 Task: Create a due date automation trigger when advanced on, on the monday before a card is due add dates without a due date at 11:00 AM.
Action: Mouse moved to (957, 273)
Screenshot: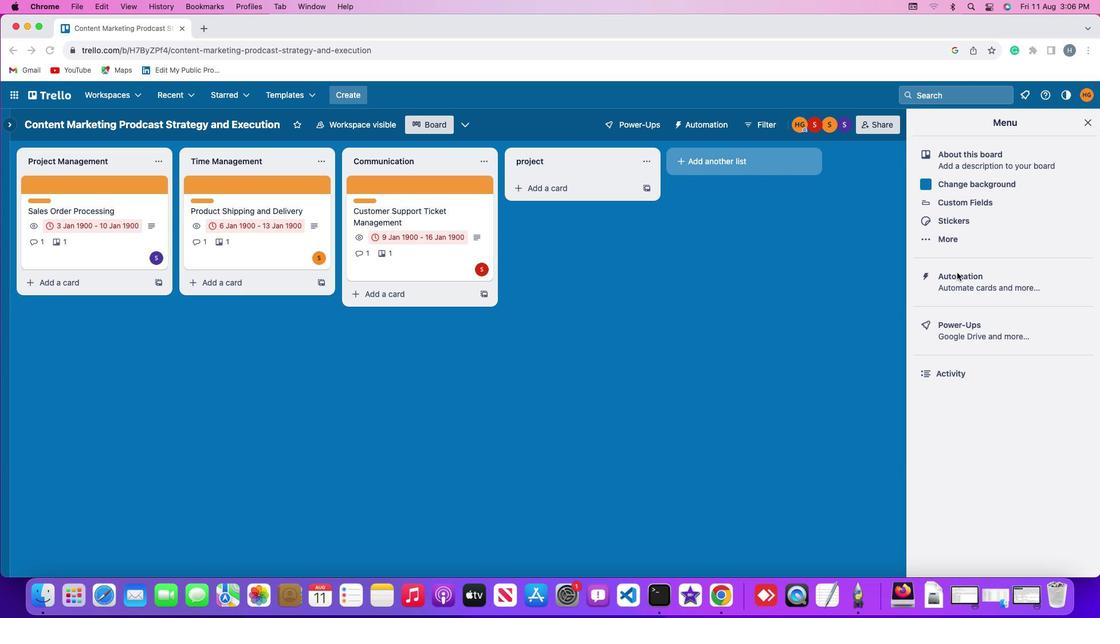 
Action: Mouse pressed left at (957, 273)
Screenshot: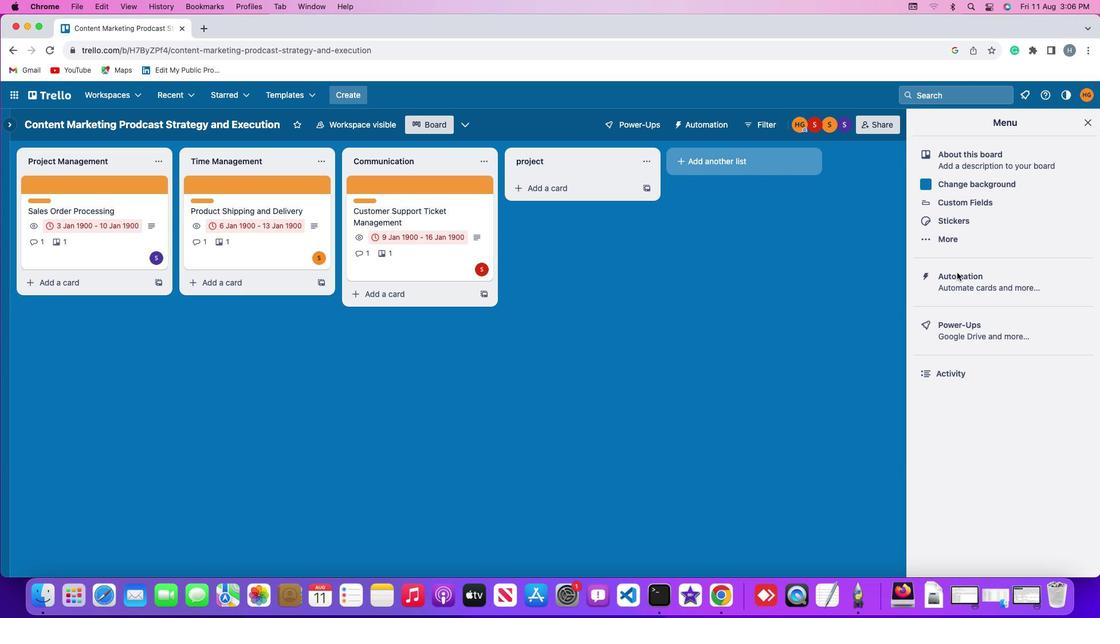 
Action: Mouse pressed left at (957, 273)
Screenshot: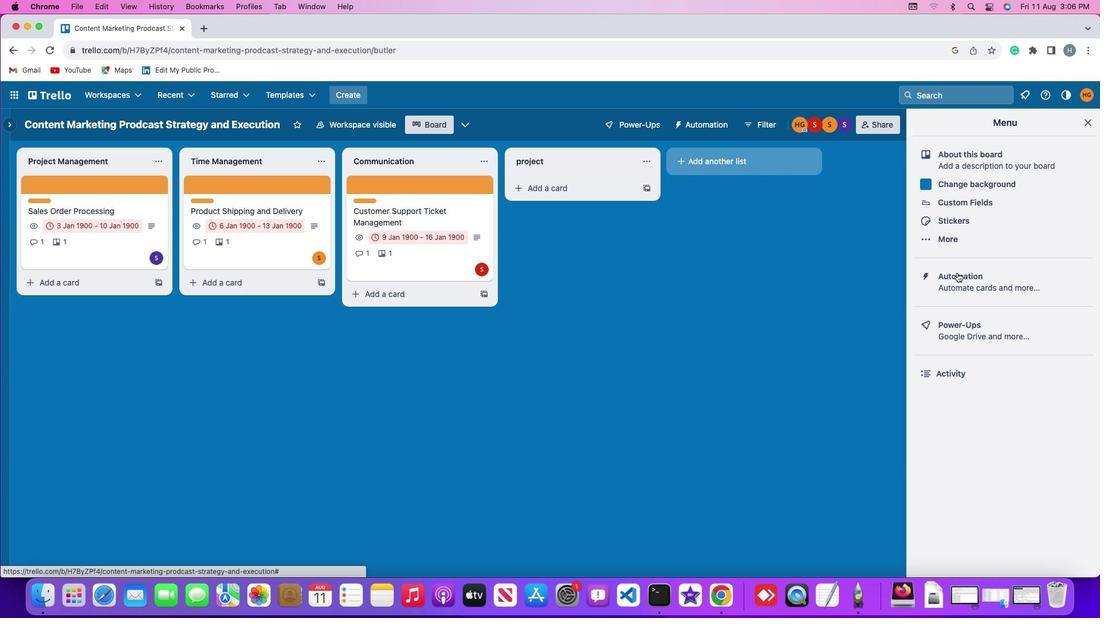 
Action: Mouse moved to (65, 274)
Screenshot: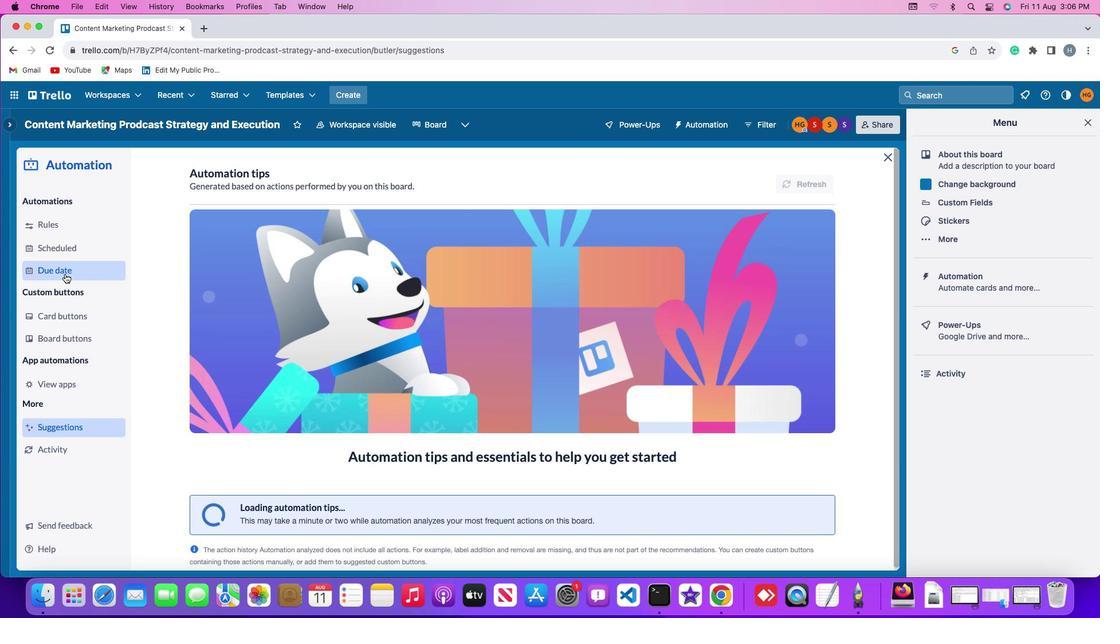 
Action: Mouse pressed left at (65, 274)
Screenshot: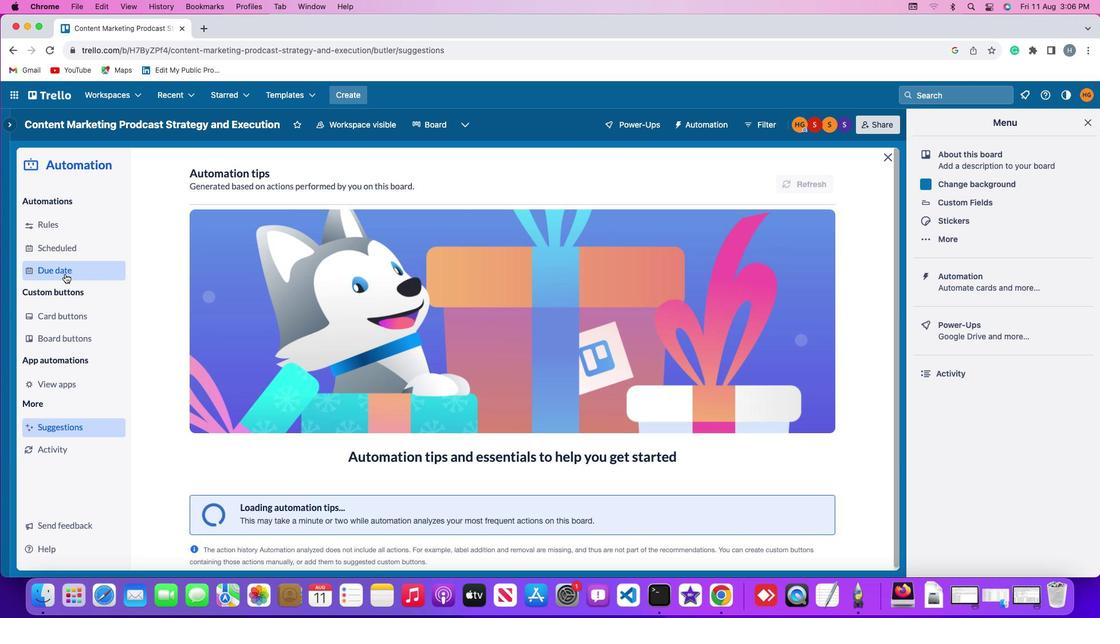 
Action: Mouse moved to (782, 175)
Screenshot: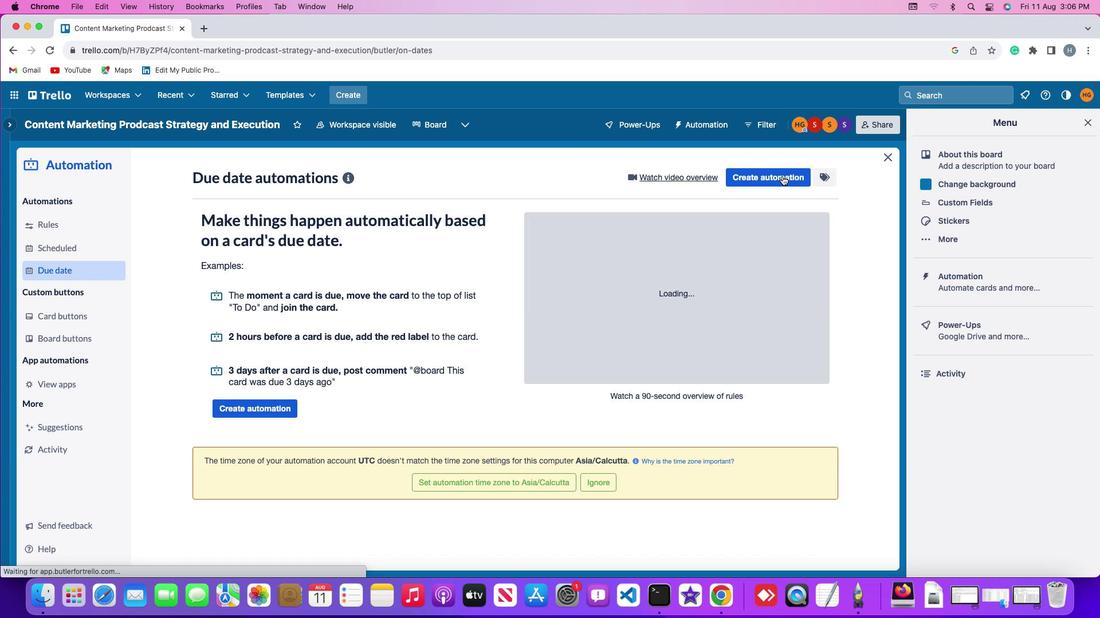 
Action: Mouse pressed left at (782, 175)
Screenshot: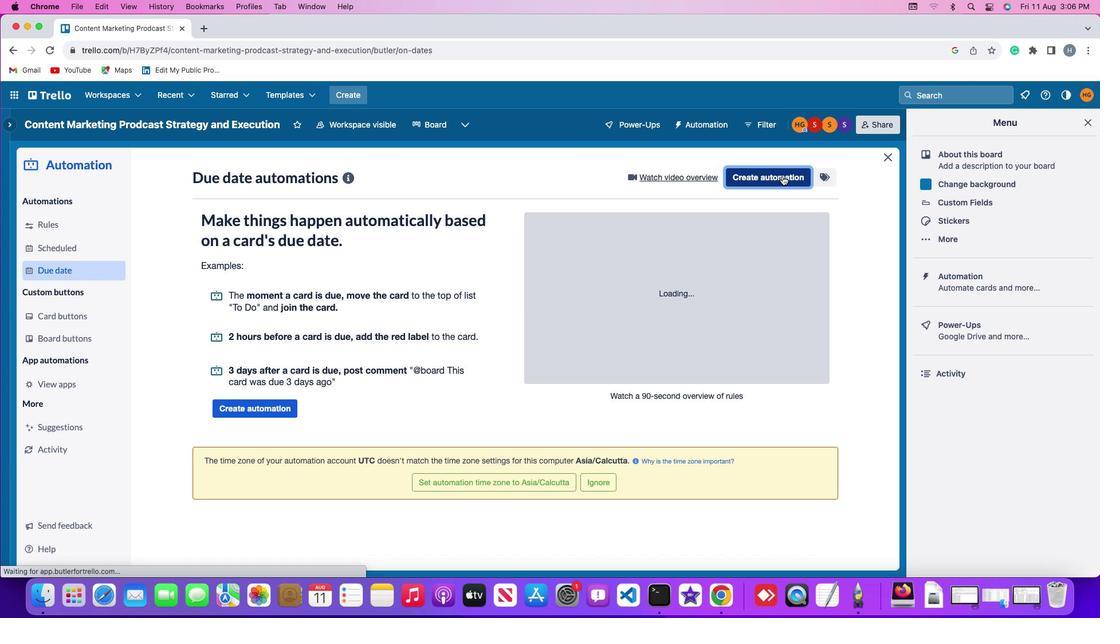 
Action: Mouse moved to (233, 284)
Screenshot: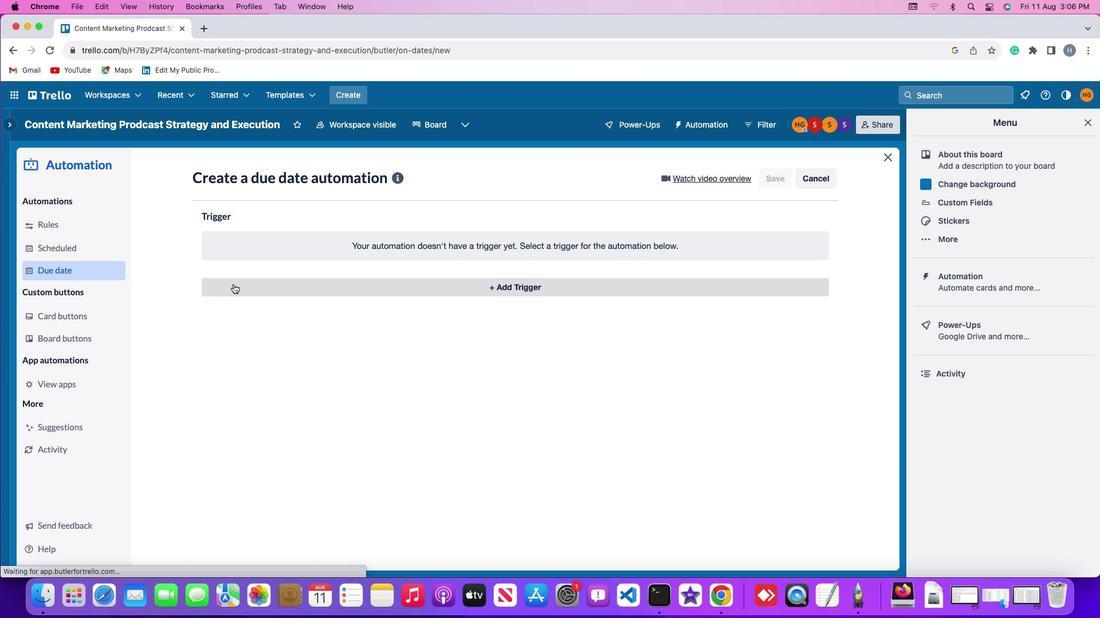
Action: Mouse pressed left at (233, 284)
Screenshot: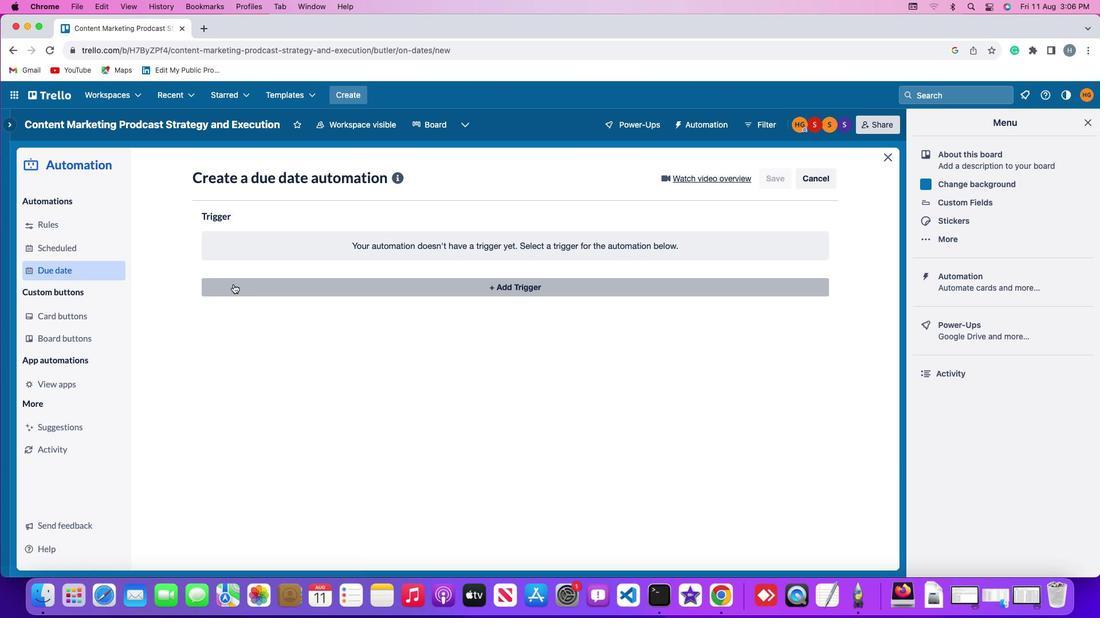 
Action: Mouse moved to (246, 495)
Screenshot: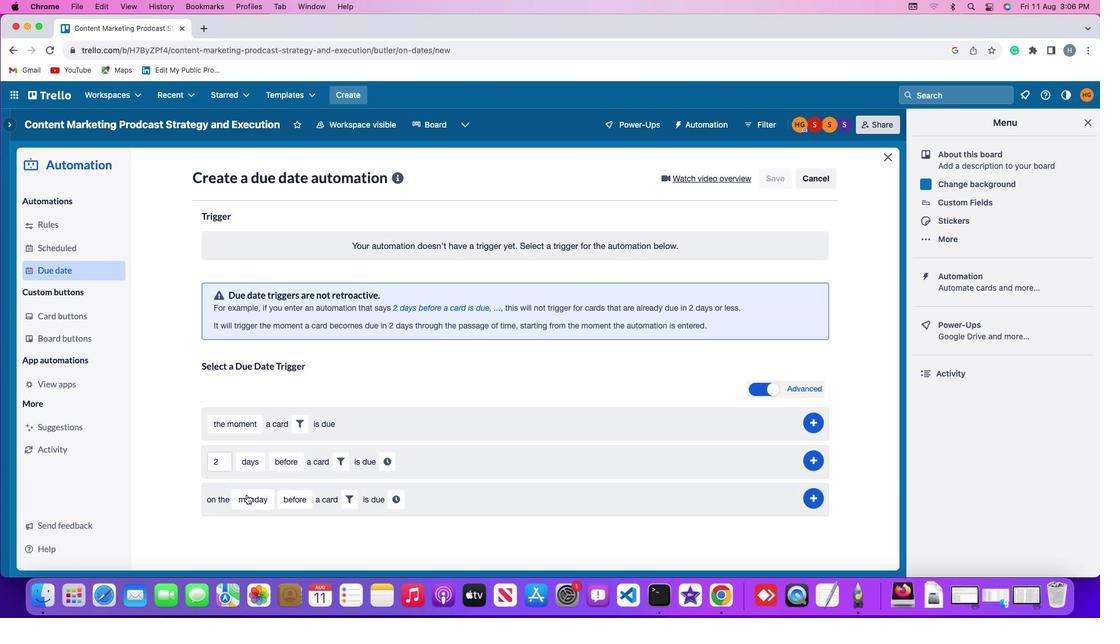 
Action: Mouse pressed left at (246, 495)
Screenshot: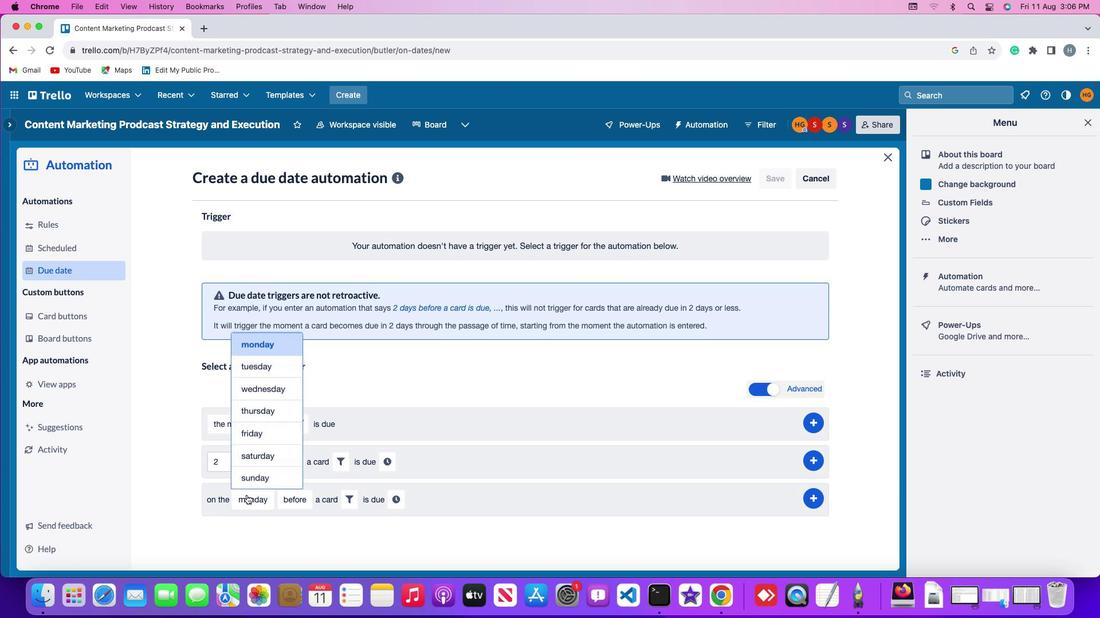 
Action: Mouse moved to (283, 345)
Screenshot: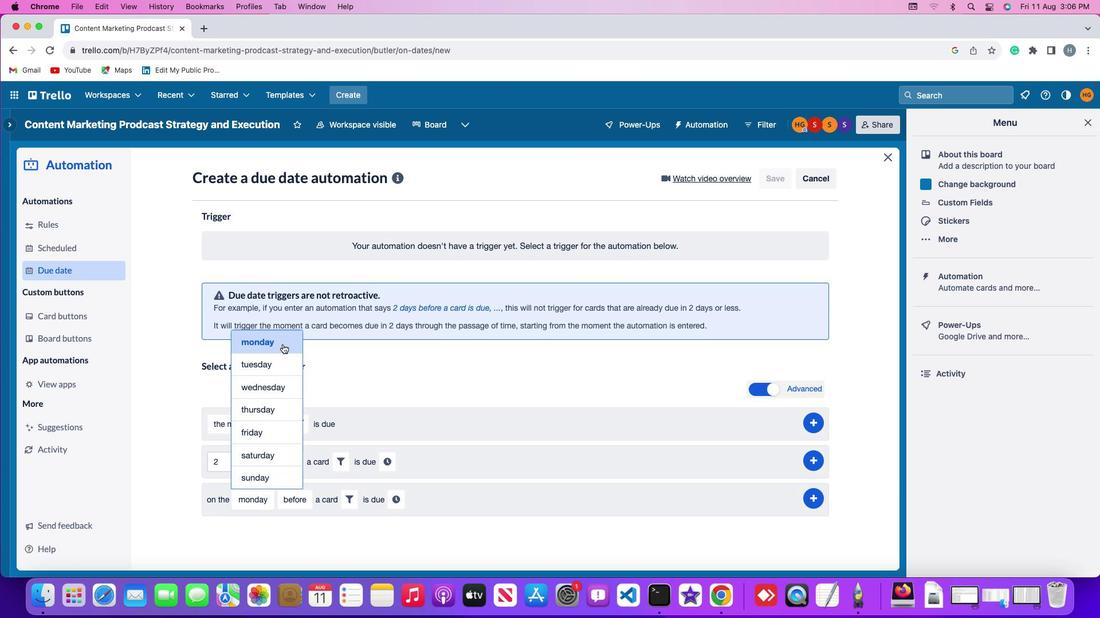 
Action: Mouse pressed left at (283, 345)
Screenshot: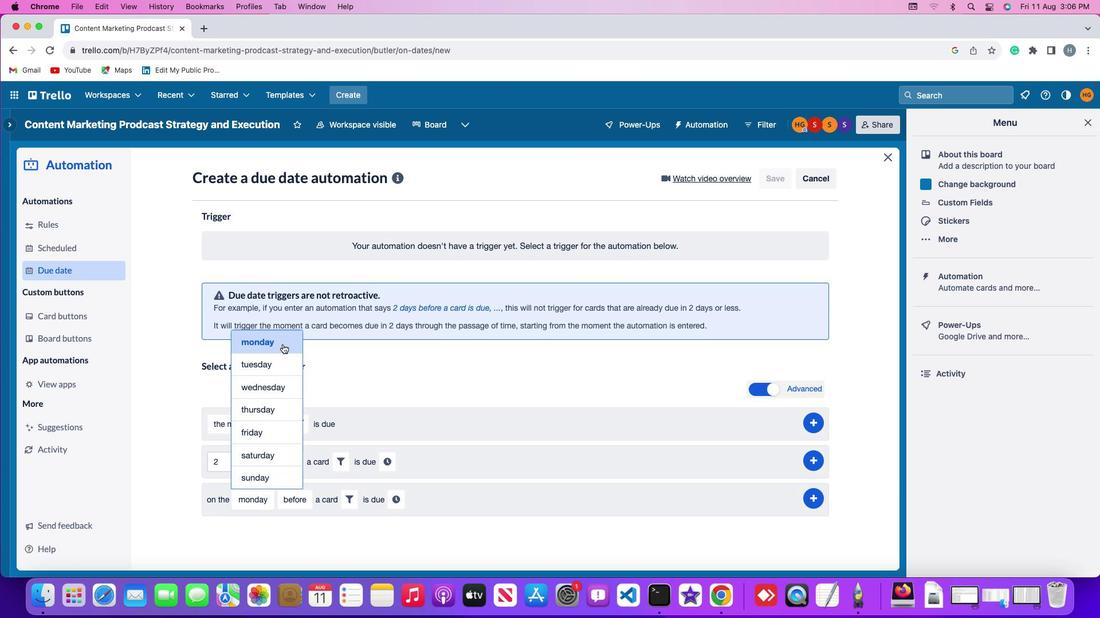 
Action: Mouse moved to (288, 502)
Screenshot: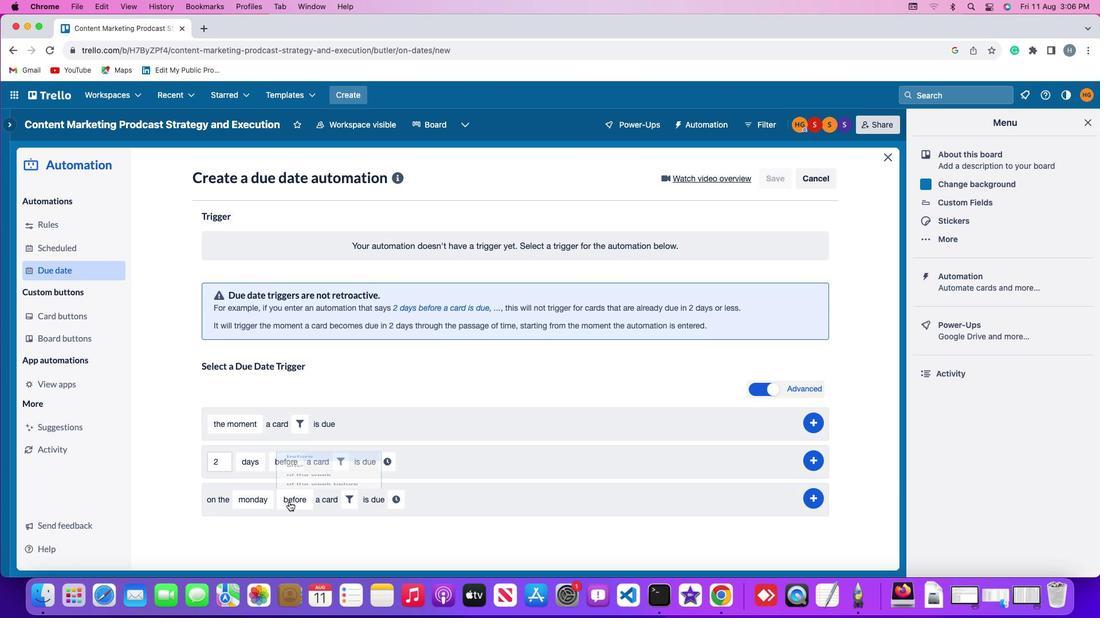 
Action: Mouse pressed left at (288, 502)
Screenshot: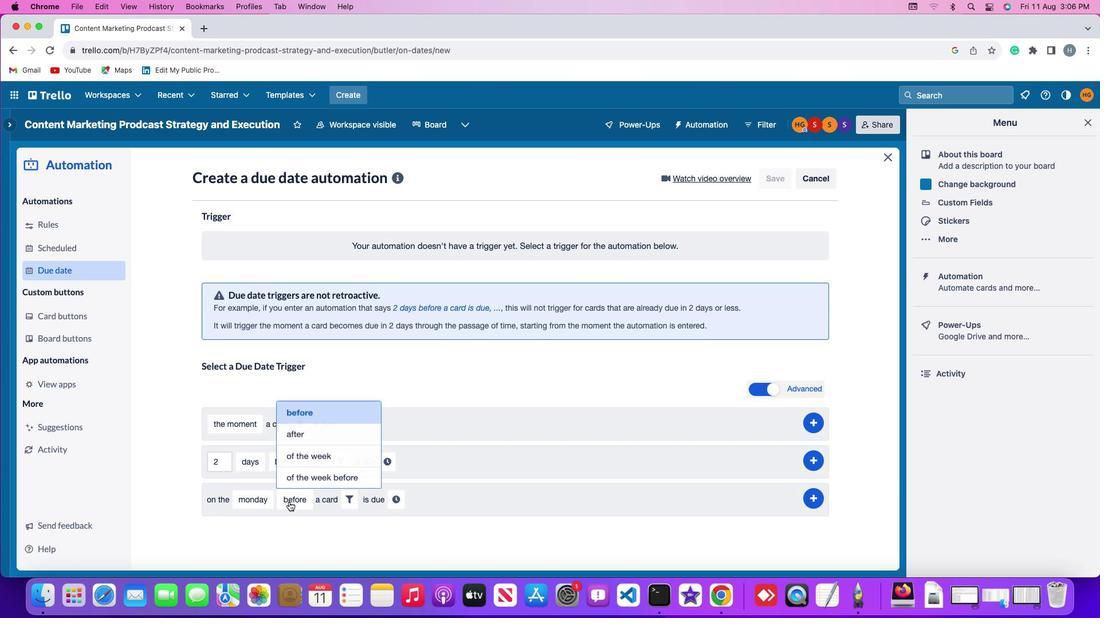 
Action: Mouse moved to (310, 408)
Screenshot: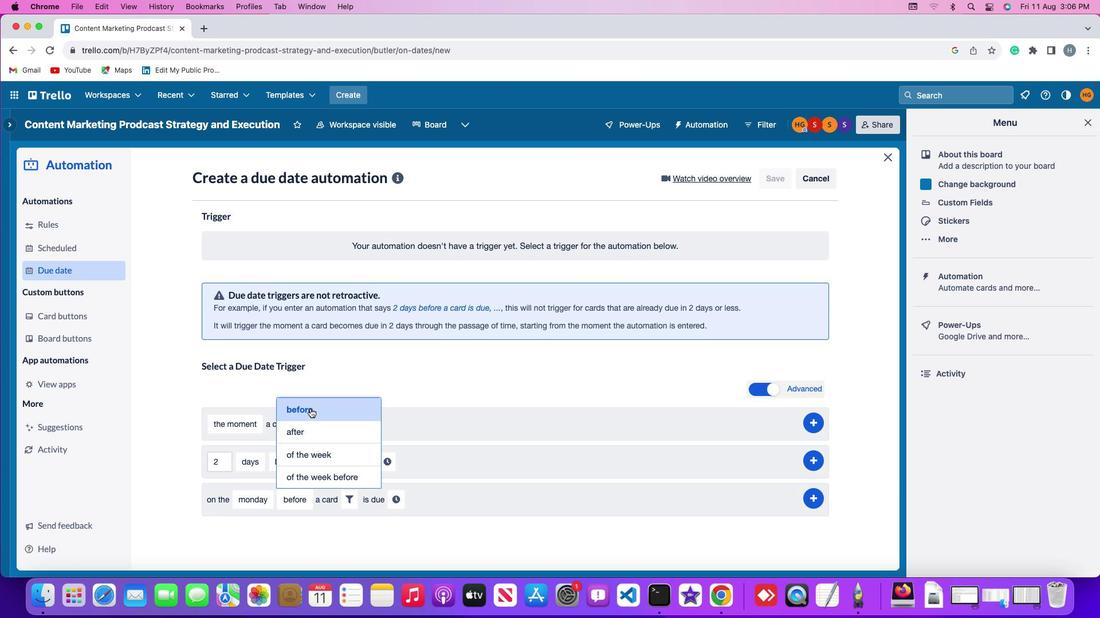 
Action: Mouse pressed left at (310, 408)
Screenshot: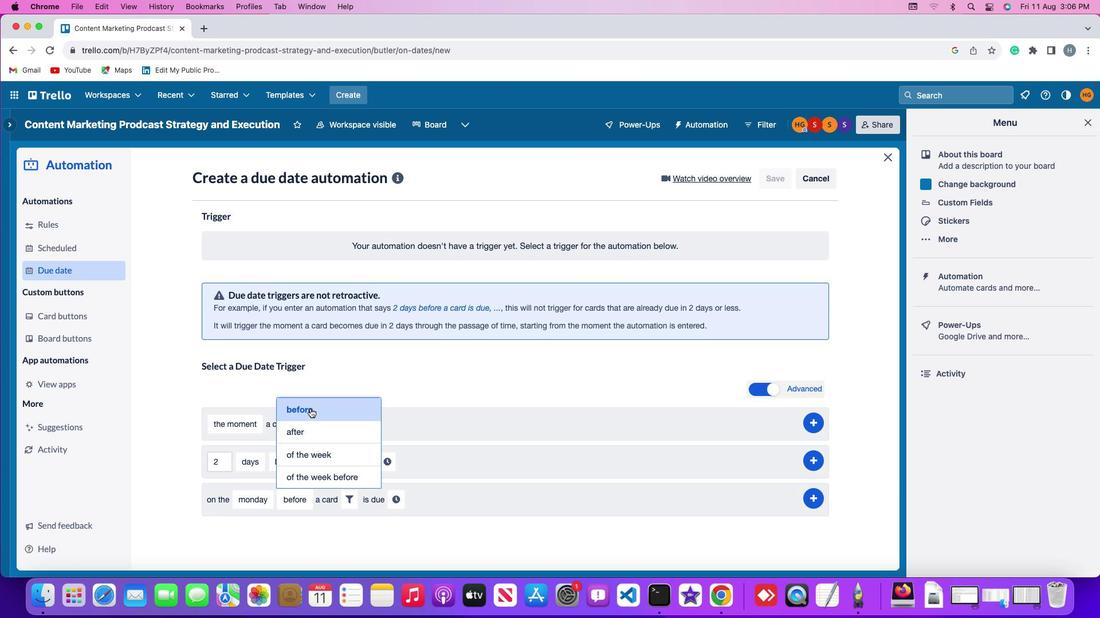 
Action: Mouse moved to (347, 498)
Screenshot: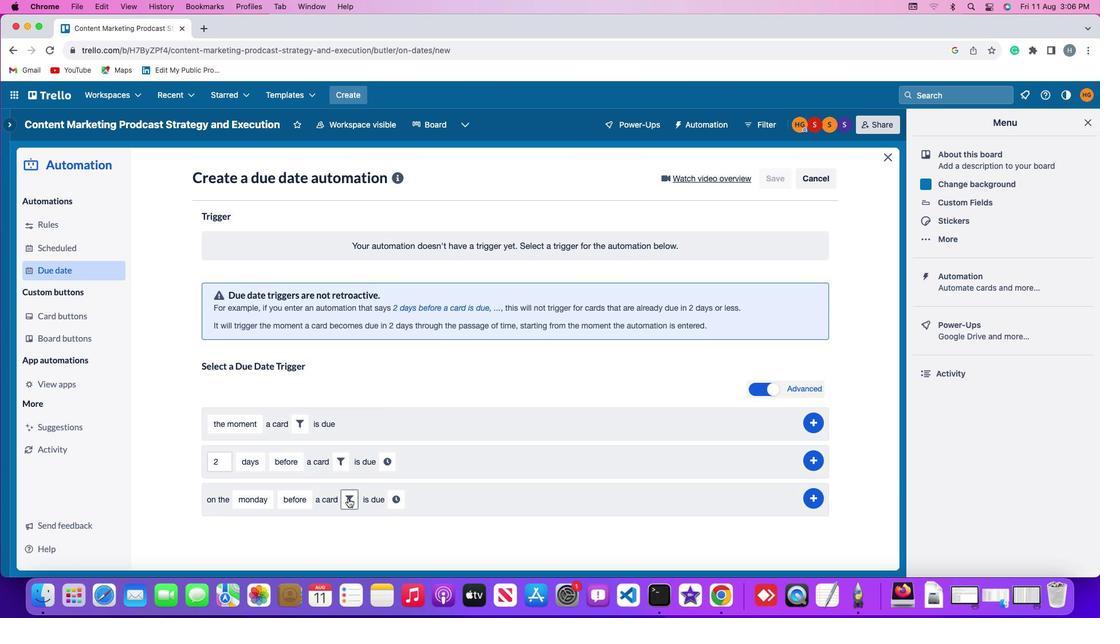 
Action: Mouse pressed left at (347, 498)
Screenshot: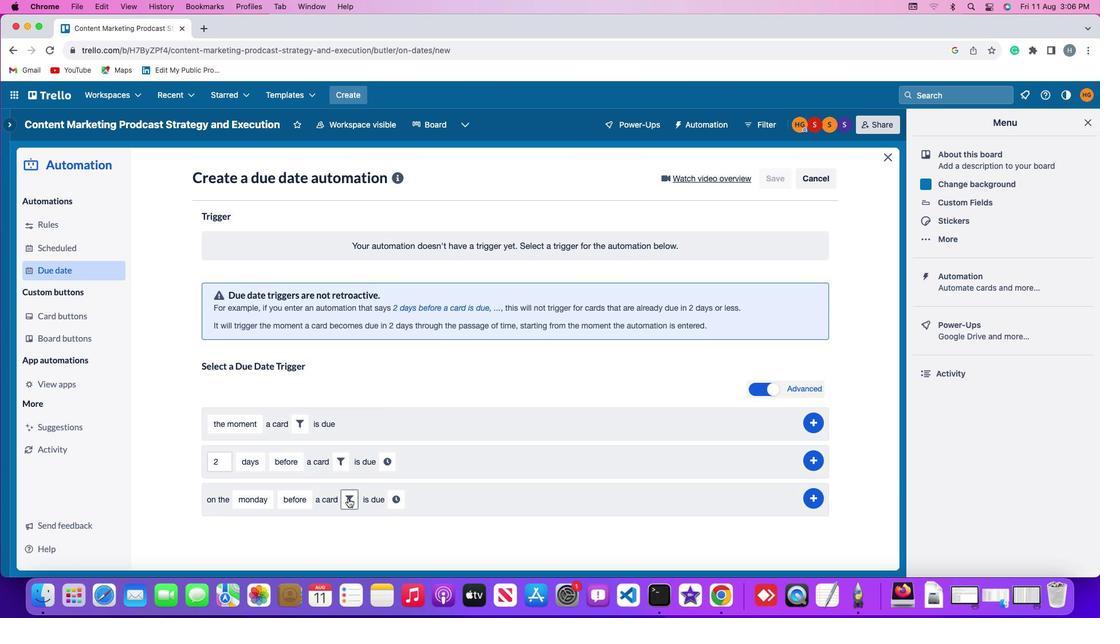 
Action: Mouse moved to (404, 539)
Screenshot: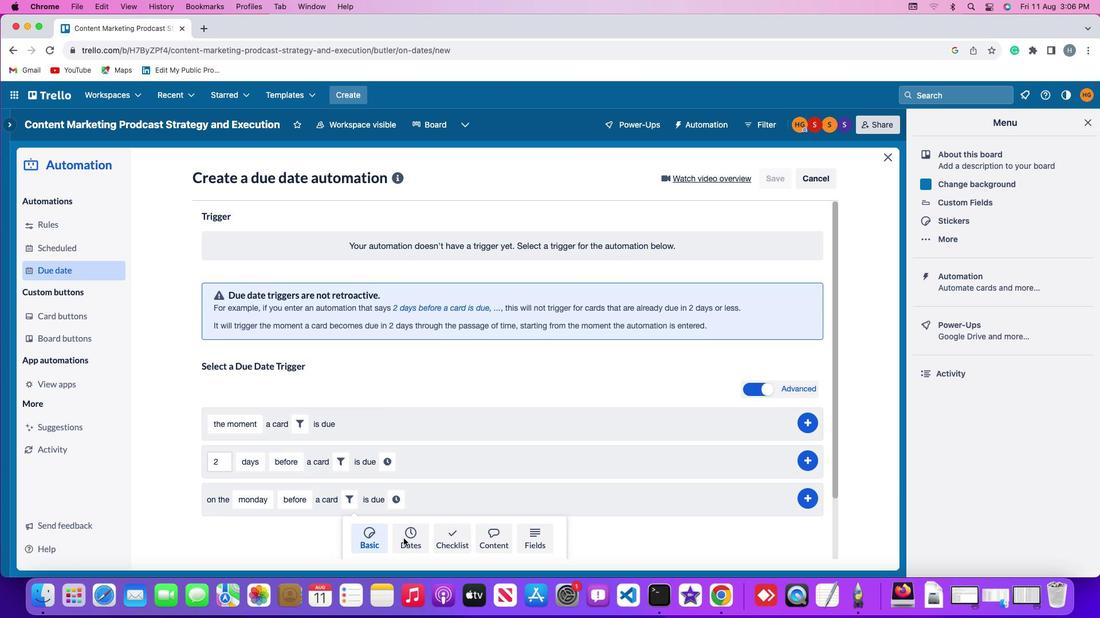 
Action: Mouse pressed left at (404, 539)
Screenshot: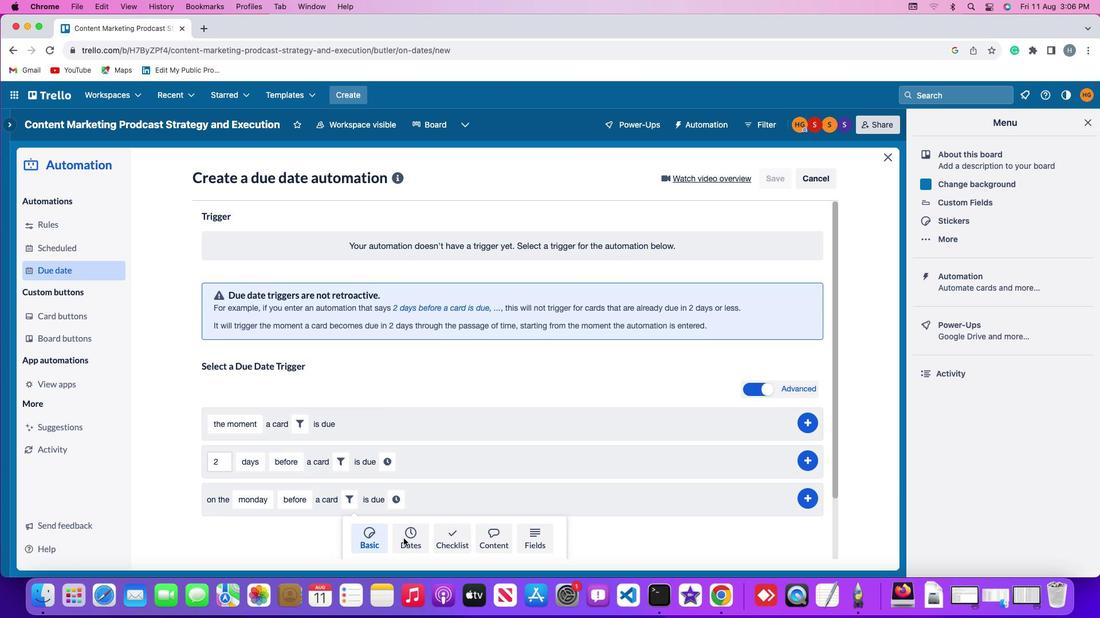 
Action: Mouse moved to (275, 537)
Screenshot: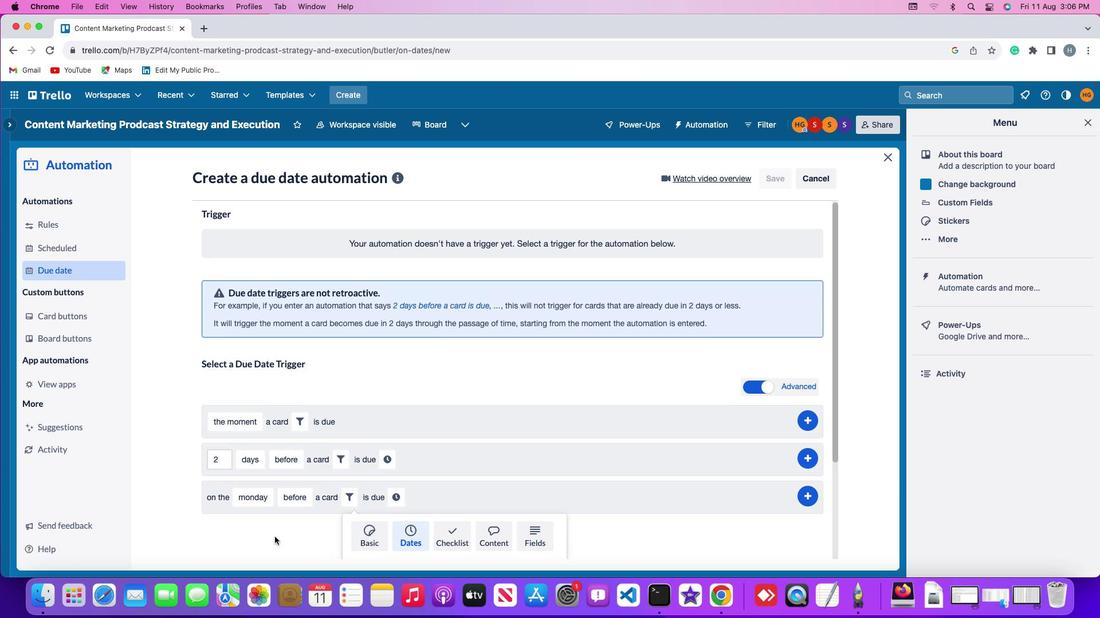 
Action: Mouse scrolled (275, 537) with delta (0, 0)
Screenshot: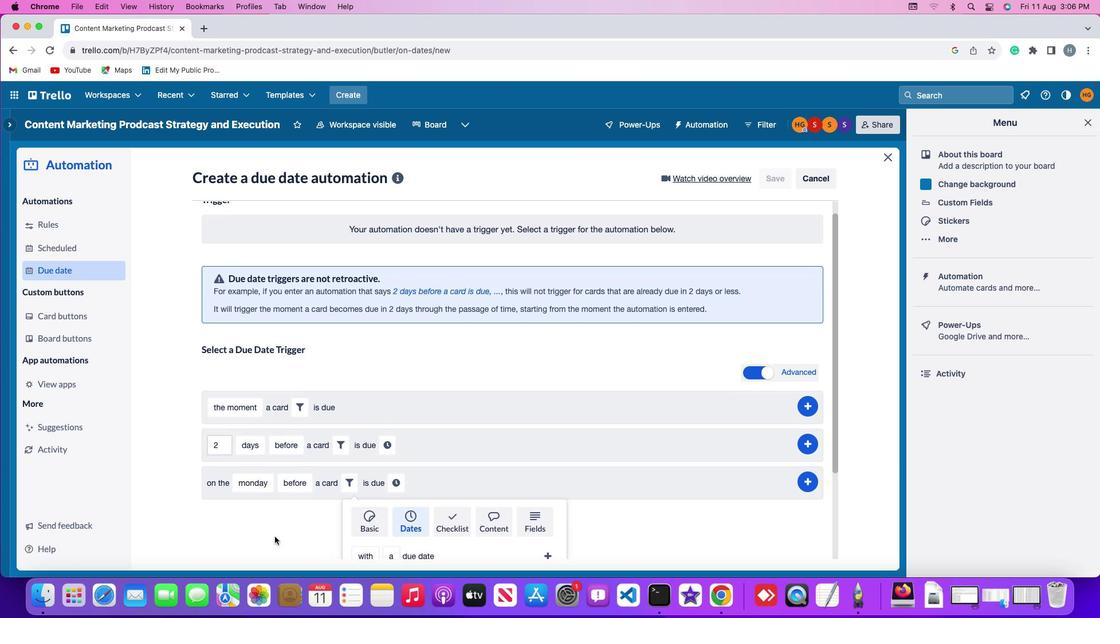 
Action: Mouse moved to (275, 537)
Screenshot: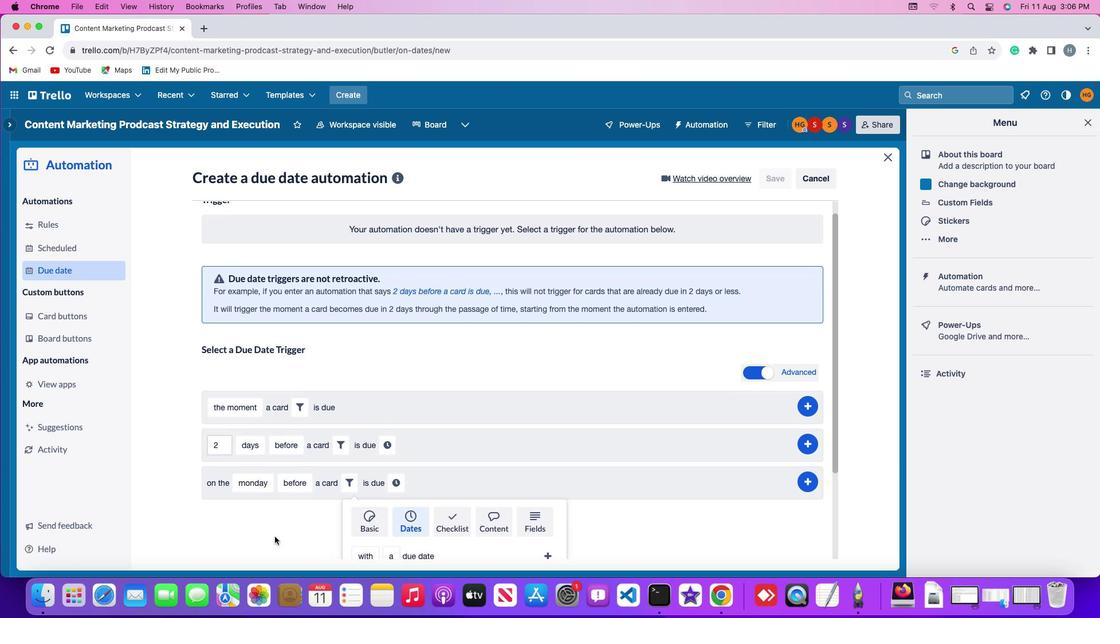 
Action: Mouse scrolled (275, 537) with delta (0, 0)
Screenshot: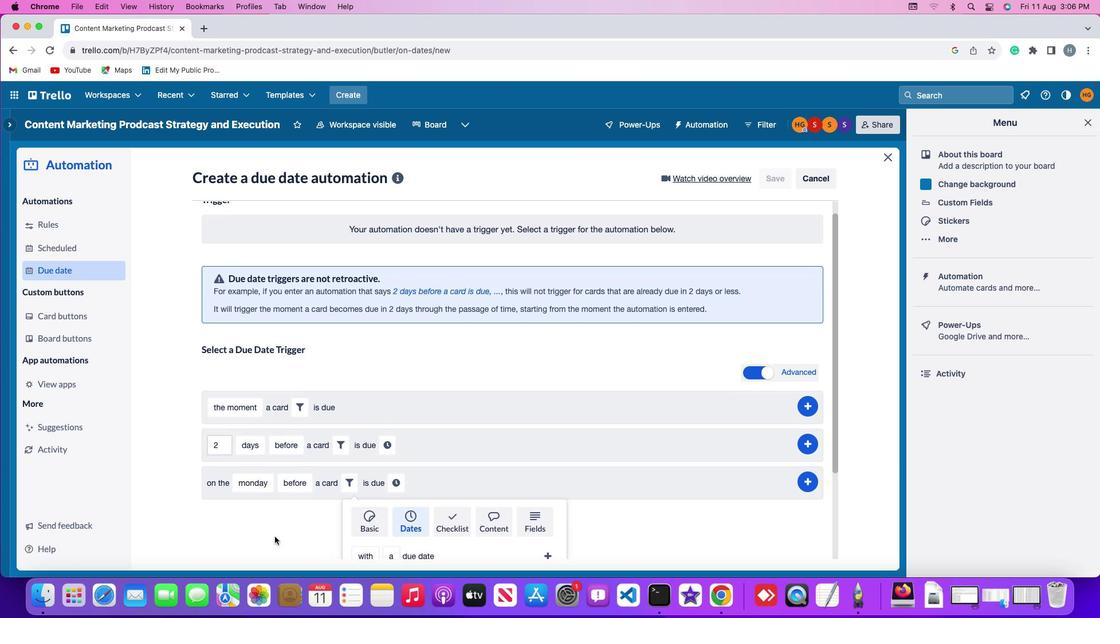 
Action: Mouse scrolled (275, 537) with delta (0, -1)
Screenshot: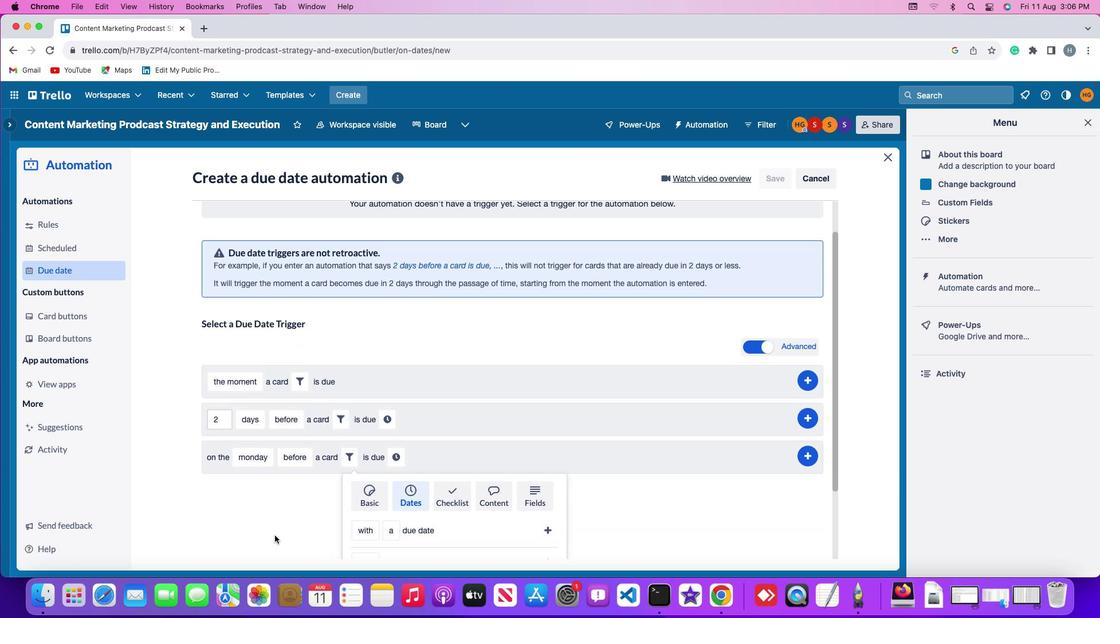 
Action: Mouse moved to (275, 537)
Screenshot: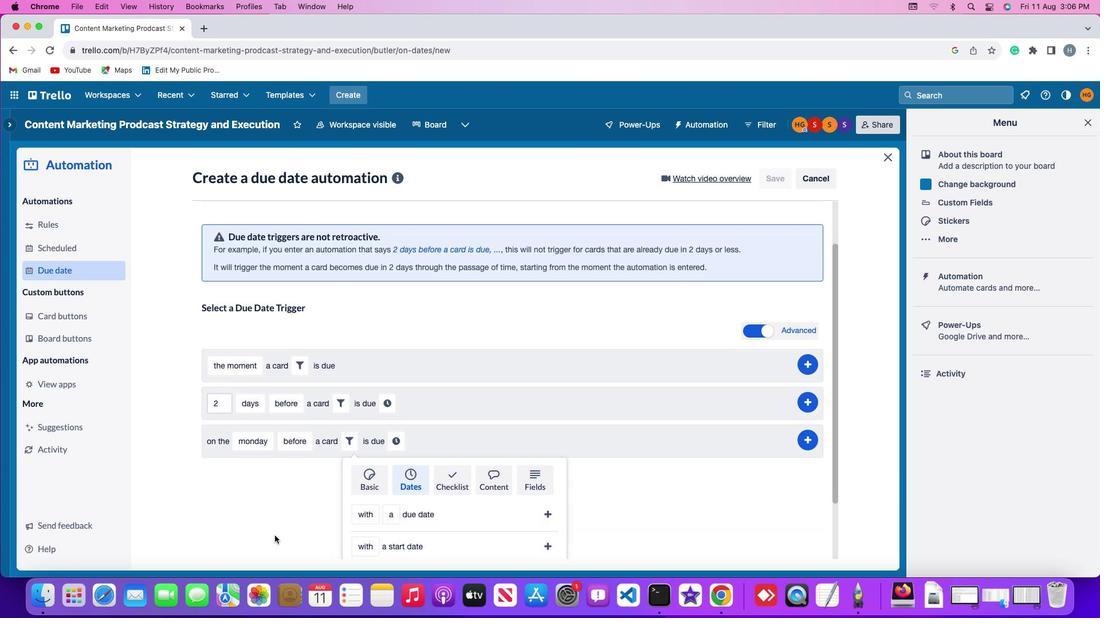 
Action: Mouse scrolled (275, 537) with delta (0, -2)
Screenshot: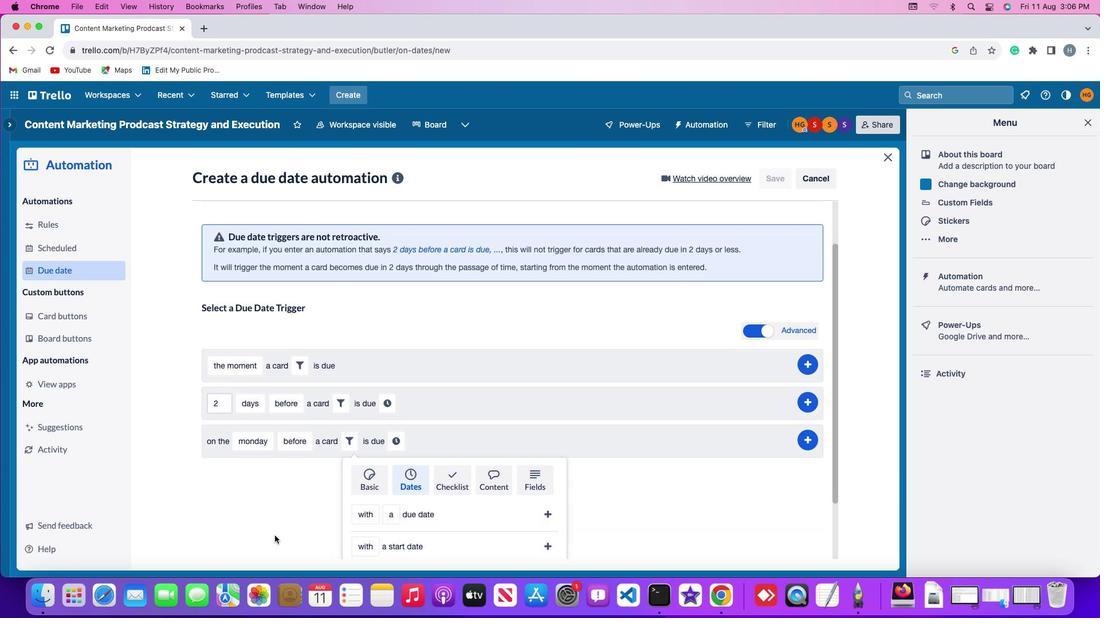 
Action: Mouse moved to (275, 536)
Screenshot: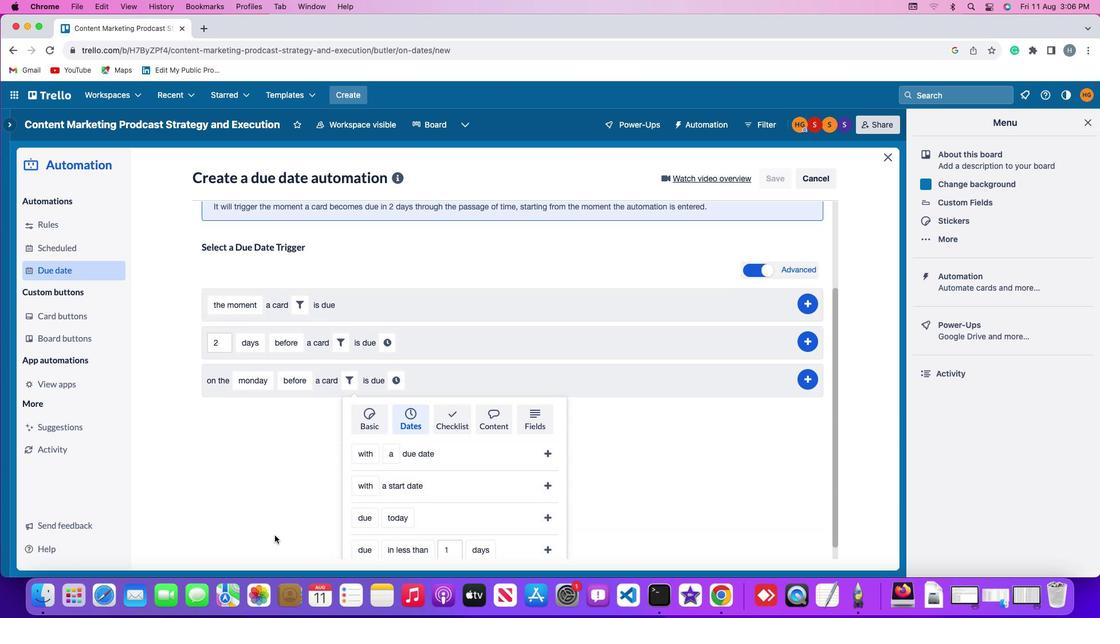 
Action: Mouse scrolled (275, 536) with delta (0, 0)
Screenshot: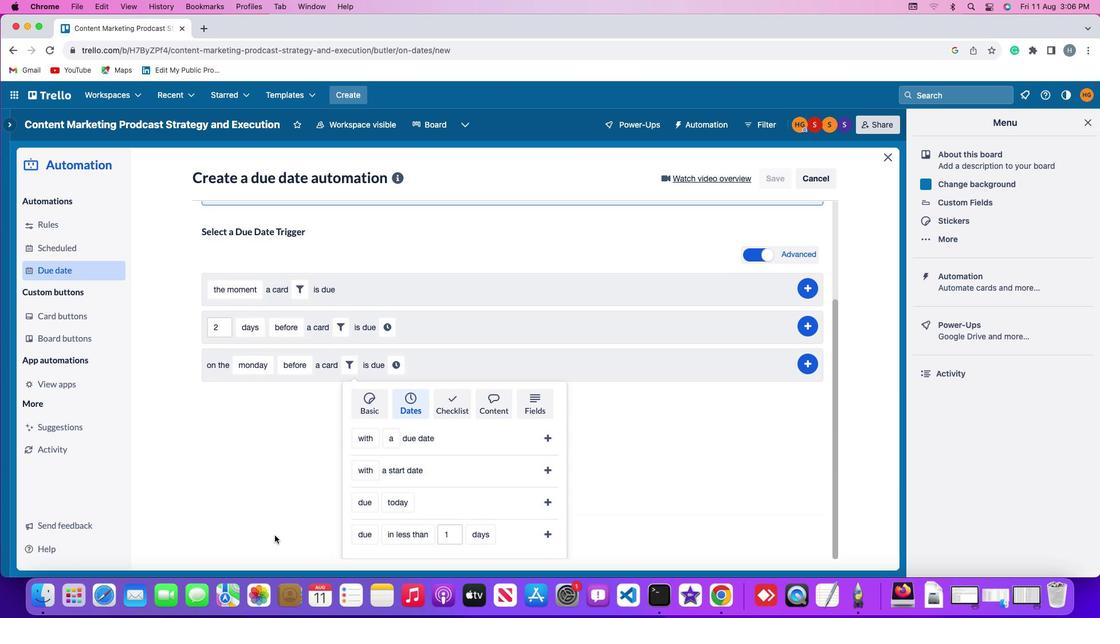 
Action: Mouse scrolled (275, 536) with delta (0, 0)
Screenshot: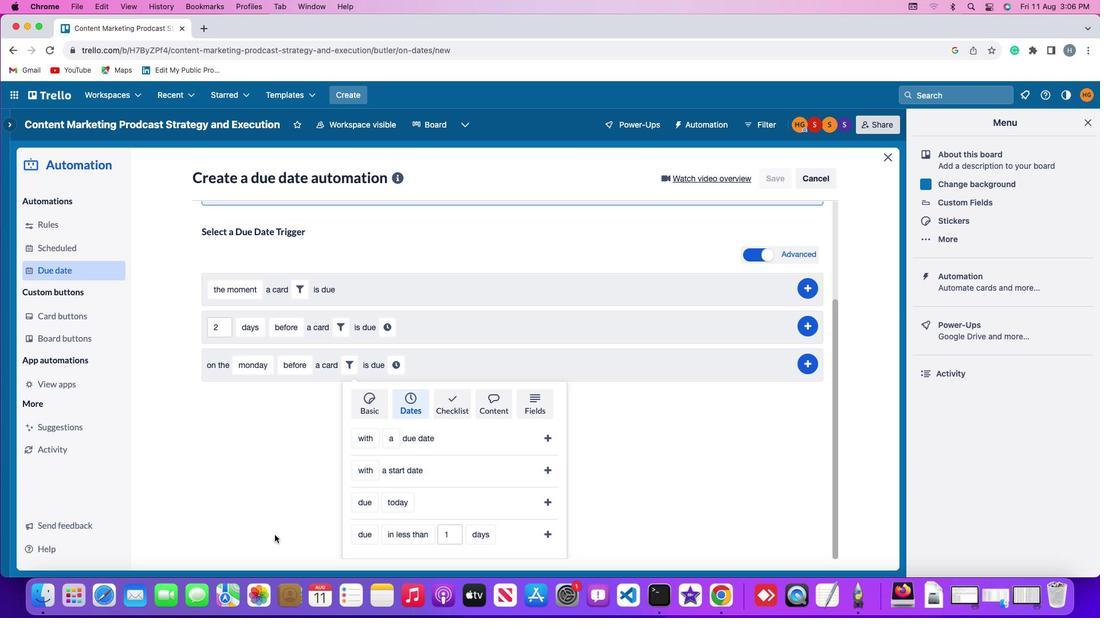 
Action: Mouse moved to (275, 535)
Screenshot: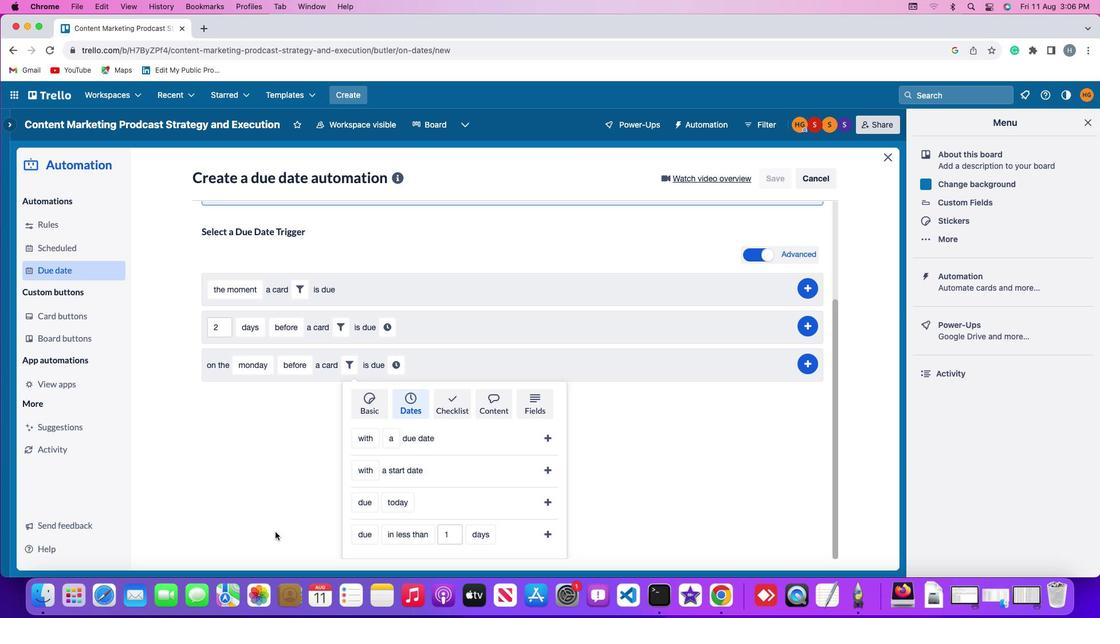 
Action: Mouse scrolled (275, 535) with delta (0, -1)
Screenshot: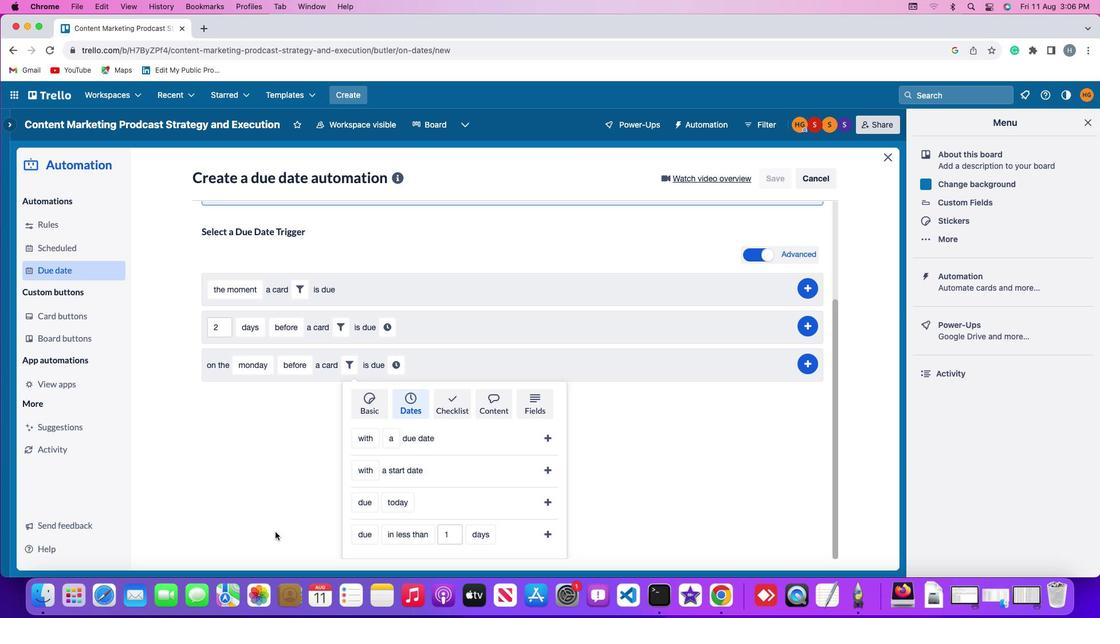 
Action: Mouse moved to (365, 437)
Screenshot: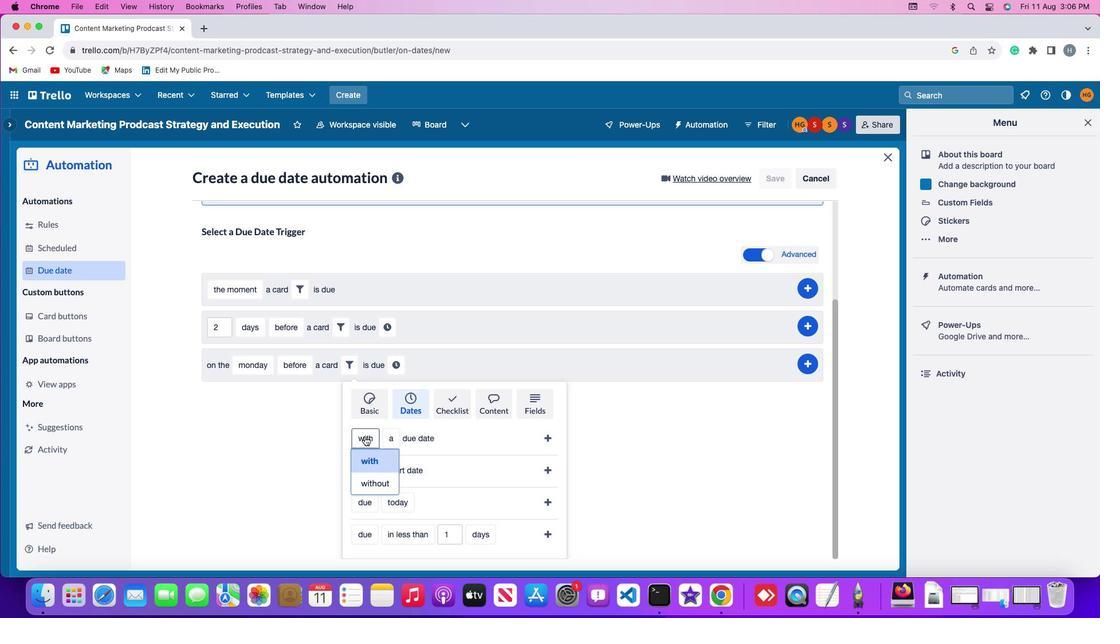 
Action: Mouse pressed left at (365, 437)
Screenshot: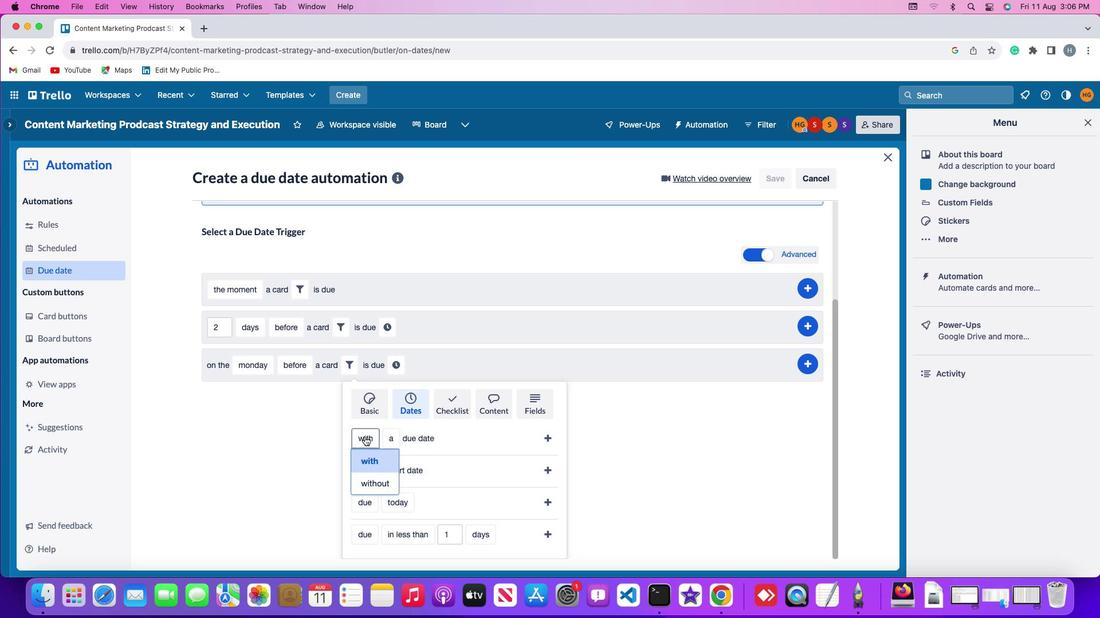 
Action: Mouse moved to (379, 485)
Screenshot: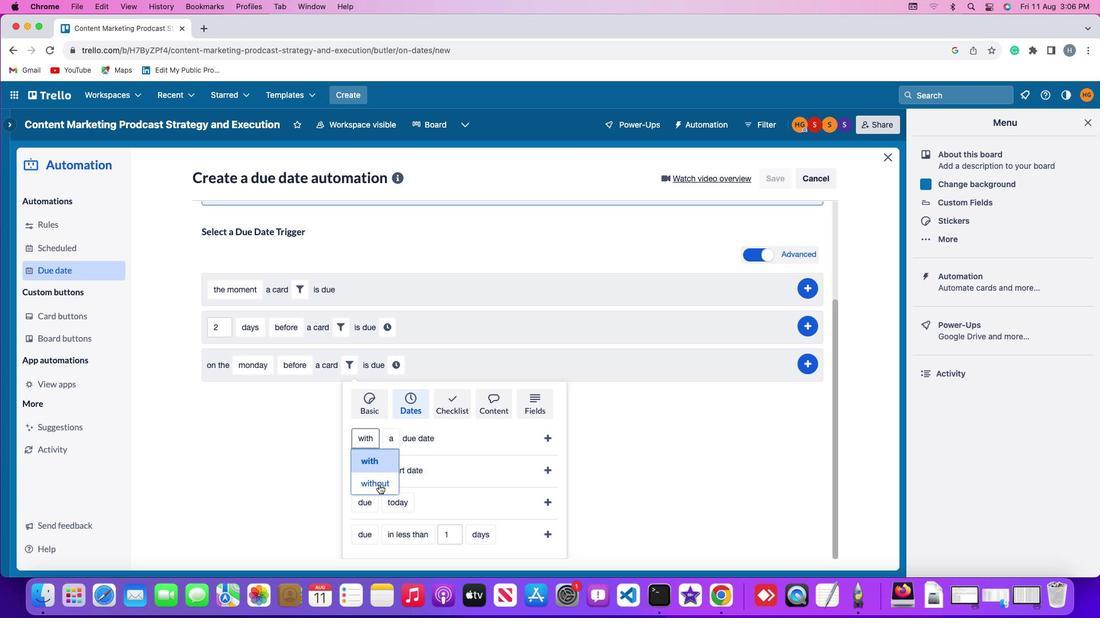 
Action: Mouse pressed left at (379, 485)
Screenshot: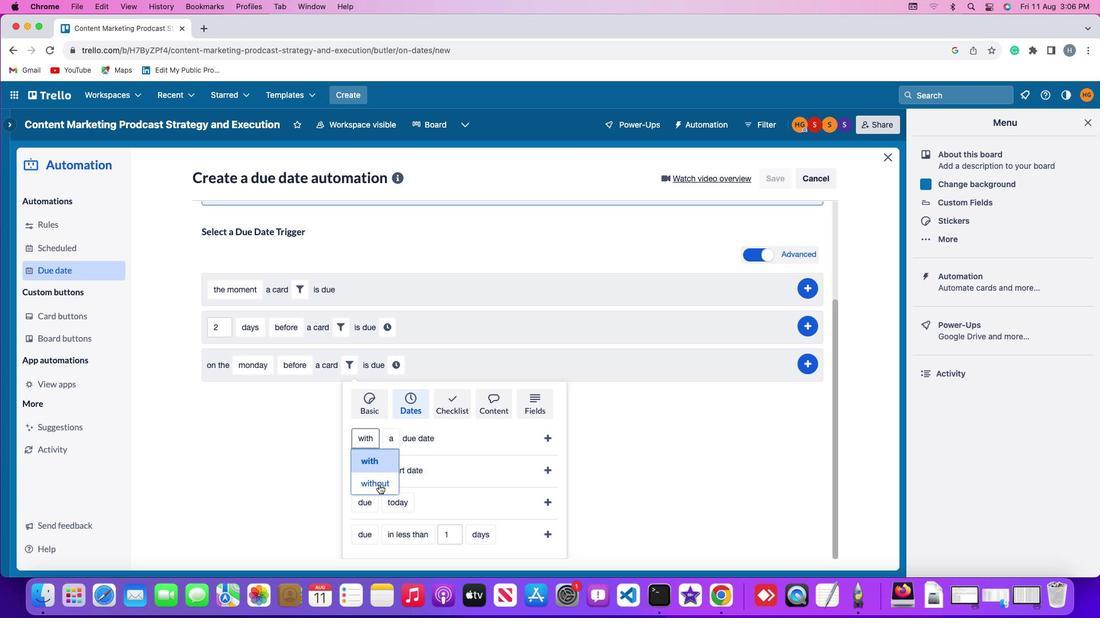 
Action: Mouse moved to (402, 443)
Screenshot: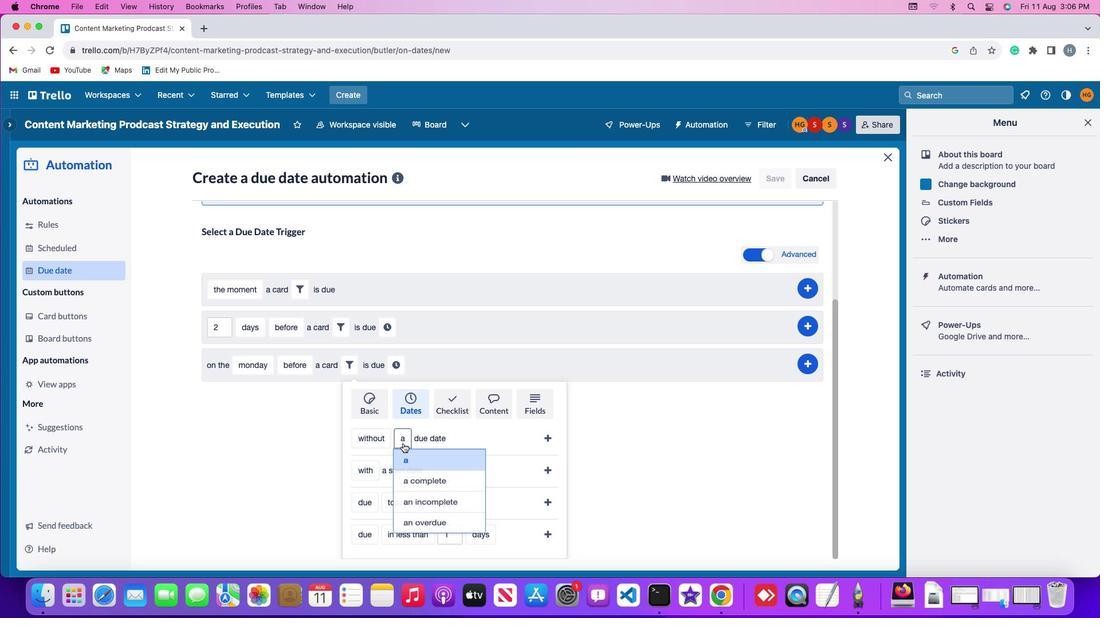 
Action: Mouse pressed left at (402, 443)
Screenshot: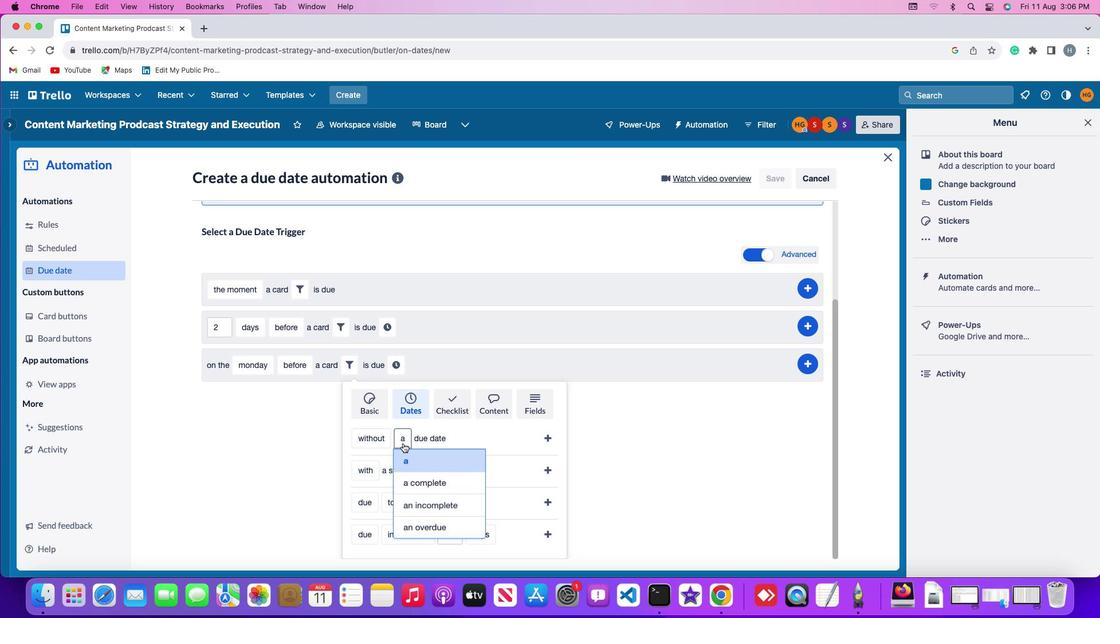 
Action: Mouse moved to (428, 465)
Screenshot: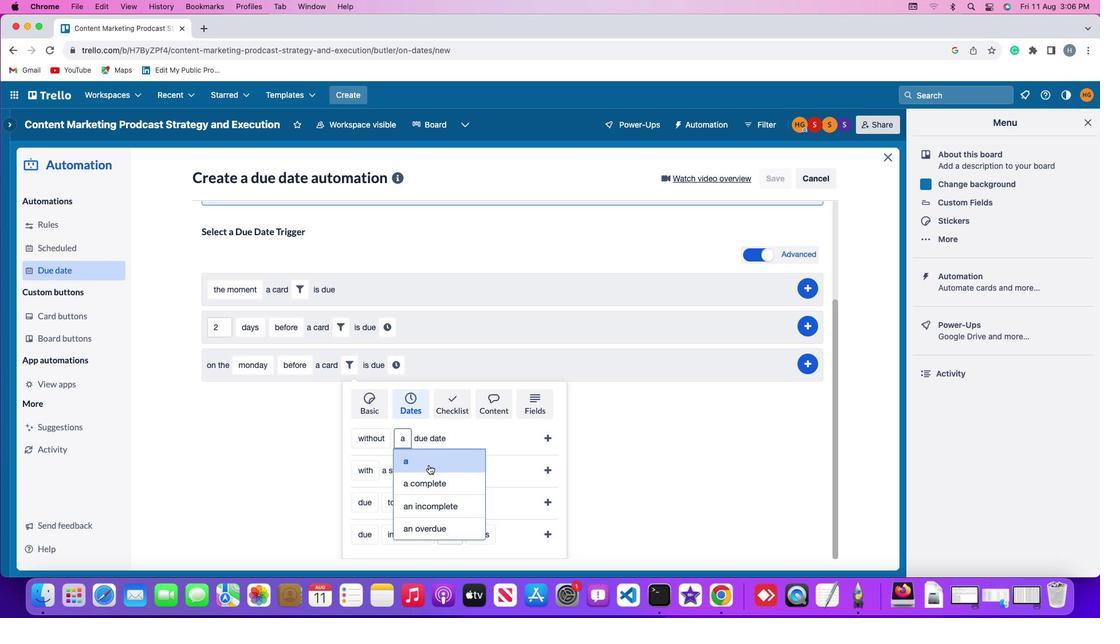 
Action: Mouse pressed left at (428, 465)
Screenshot: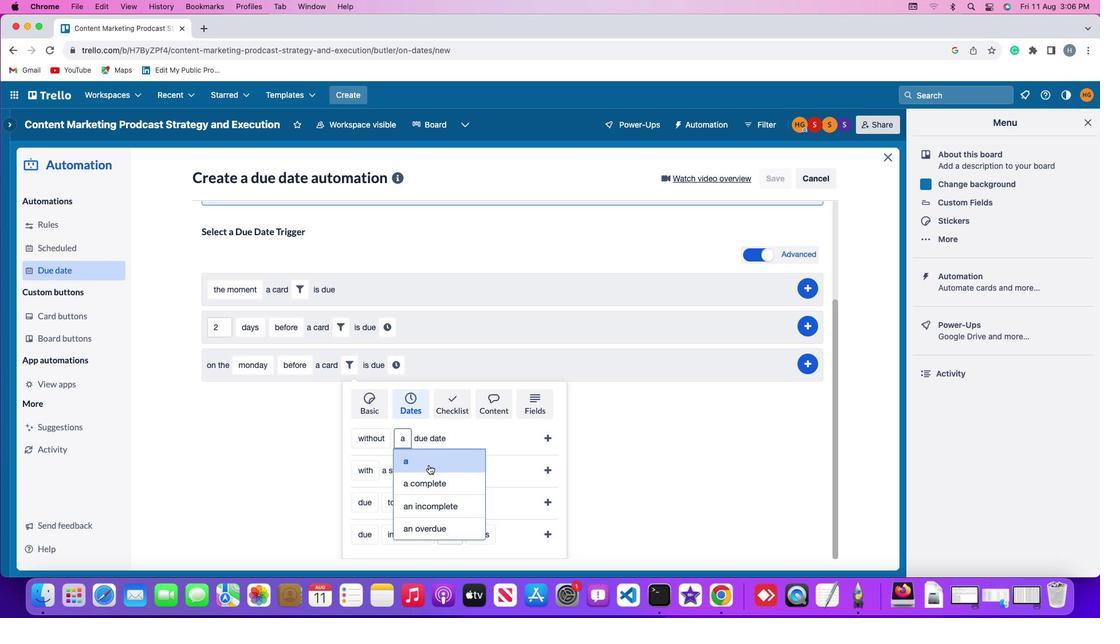 
Action: Mouse moved to (546, 432)
Screenshot: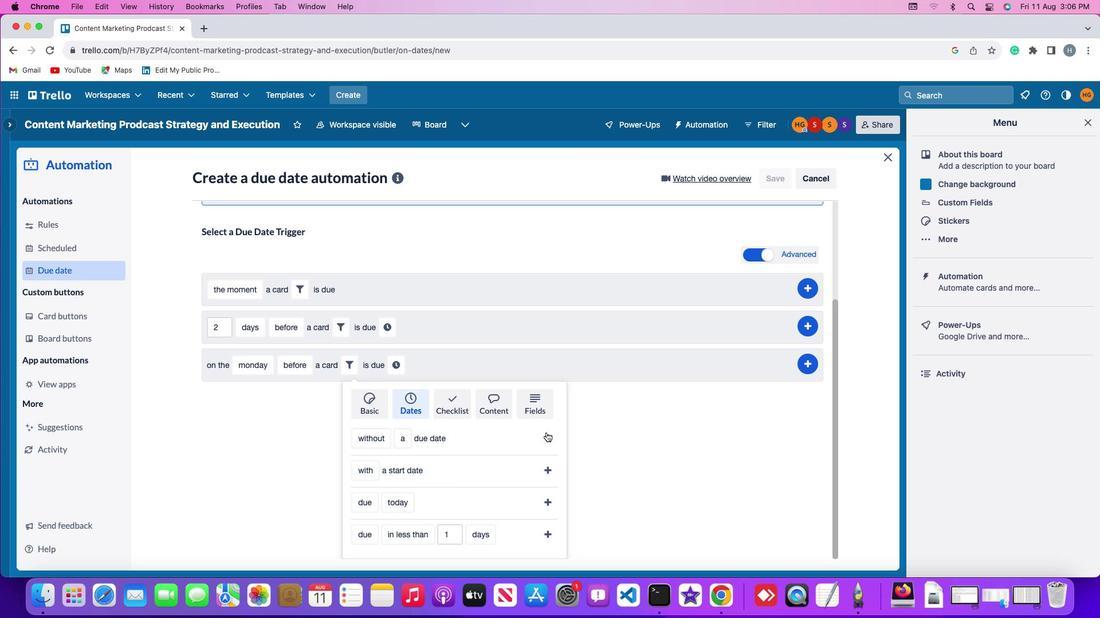 
Action: Mouse pressed left at (546, 432)
Screenshot: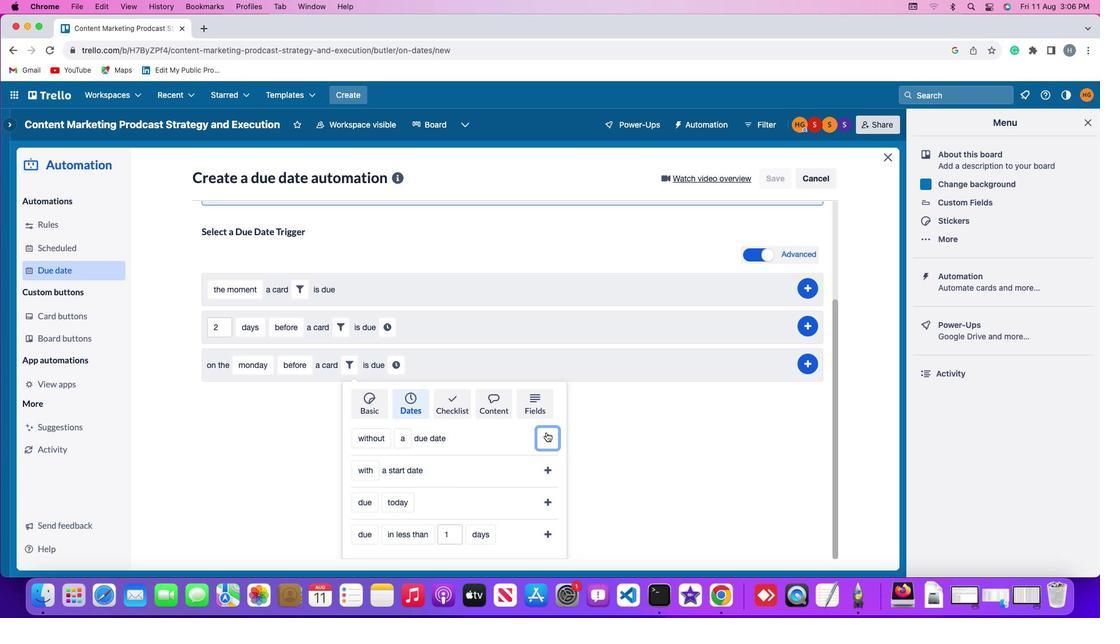 
Action: Mouse moved to (492, 494)
Screenshot: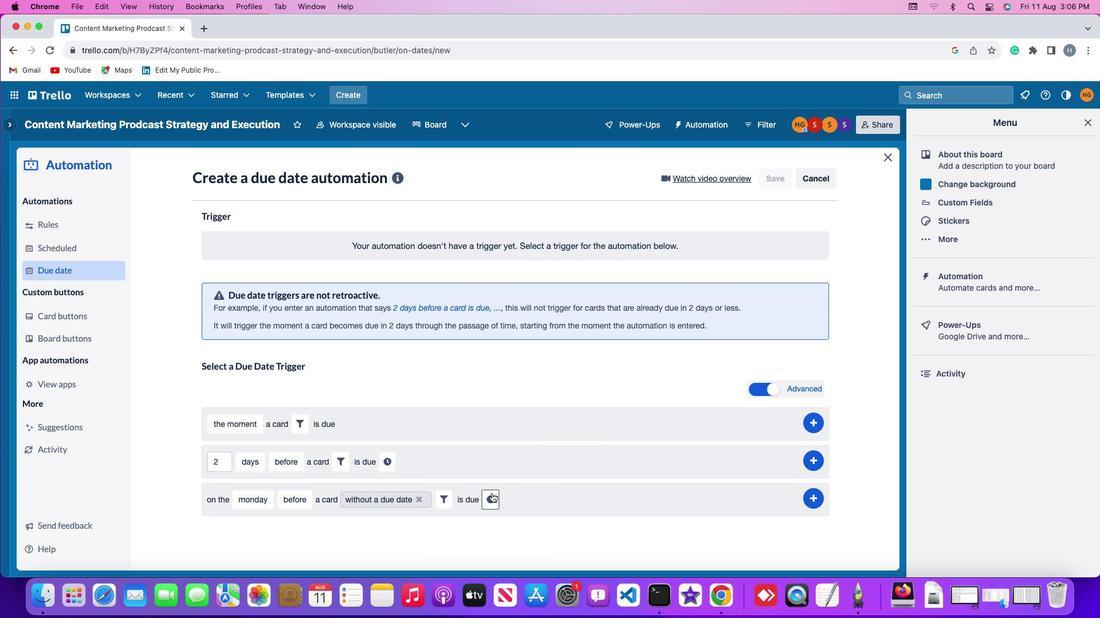 
Action: Mouse pressed left at (492, 494)
Screenshot: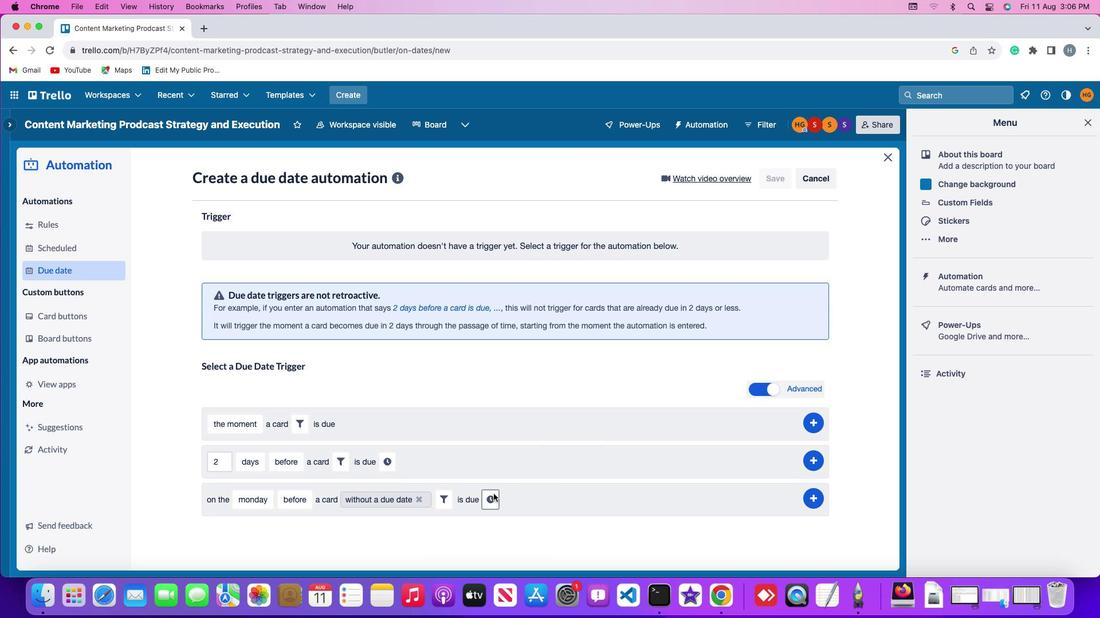 
Action: Mouse moved to (513, 500)
Screenshot: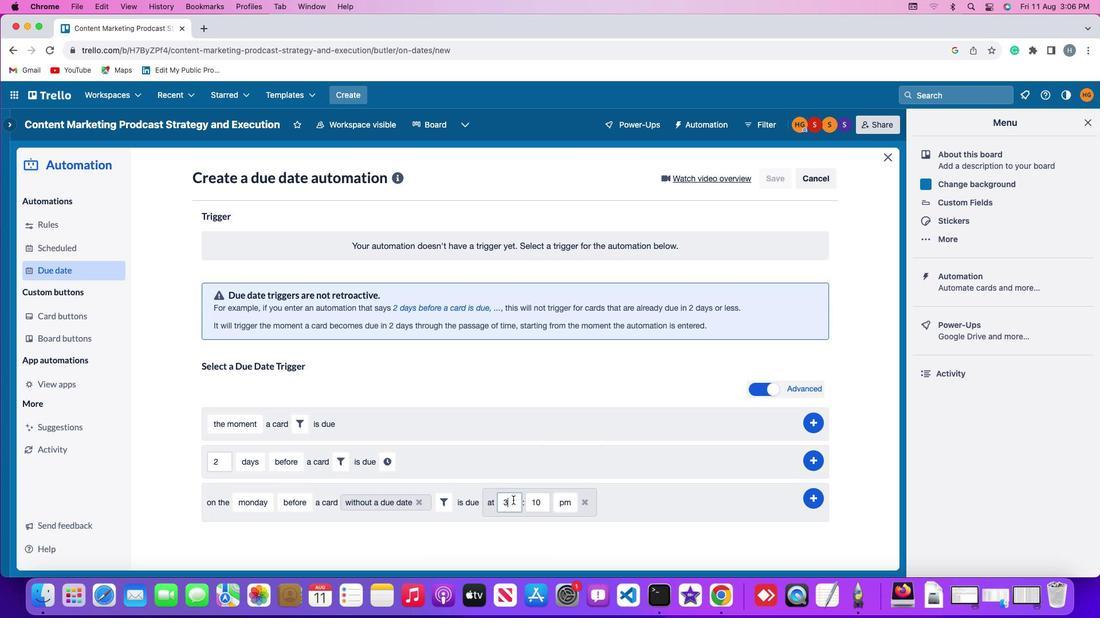 
Action: Mouse pressed left at (513, 500)
Screenshot: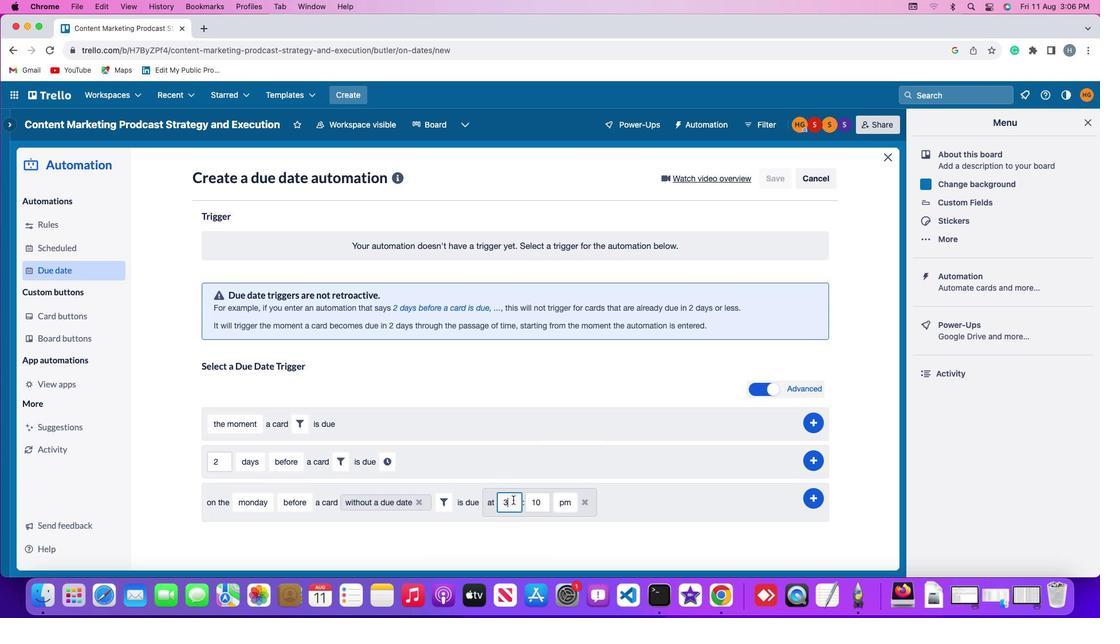 
Action: Mouse moved to (513, 499)
Screenshot: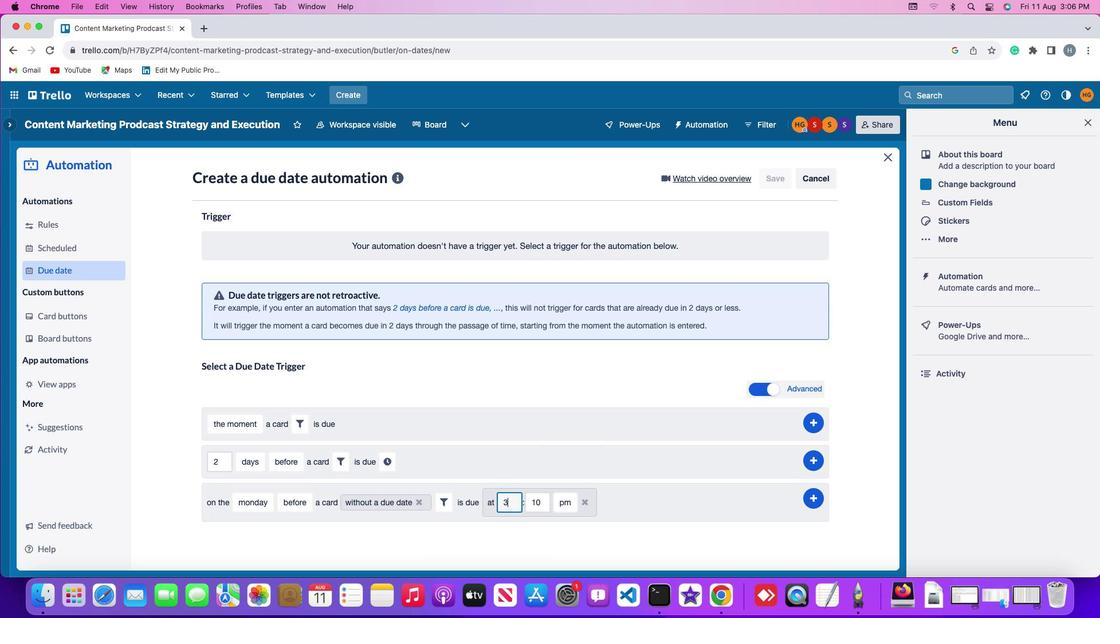 
Action: Key pressed Key.backspace'1'
Screenshot: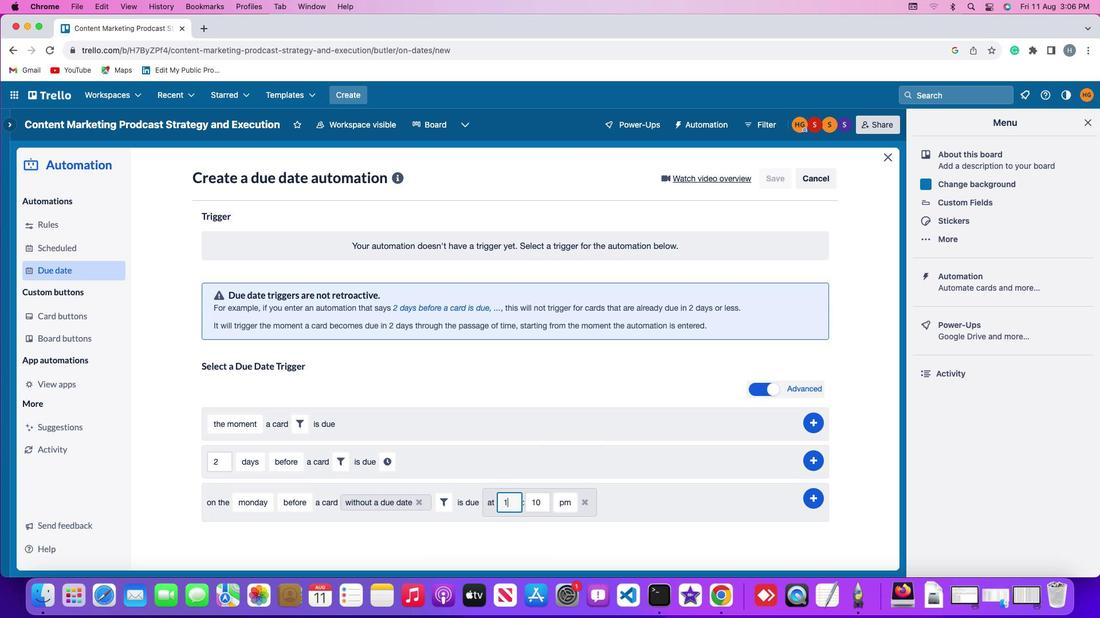 
Action: Mouse moved to (513, 499)
Screenshot: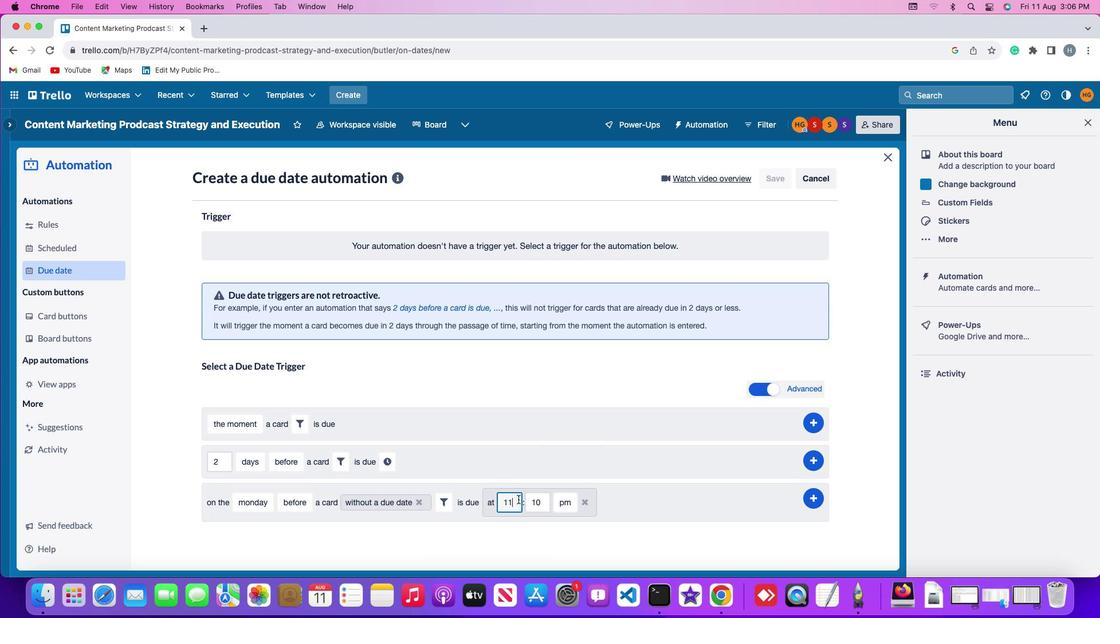 
Action: Key pressed '1'
Screenshot: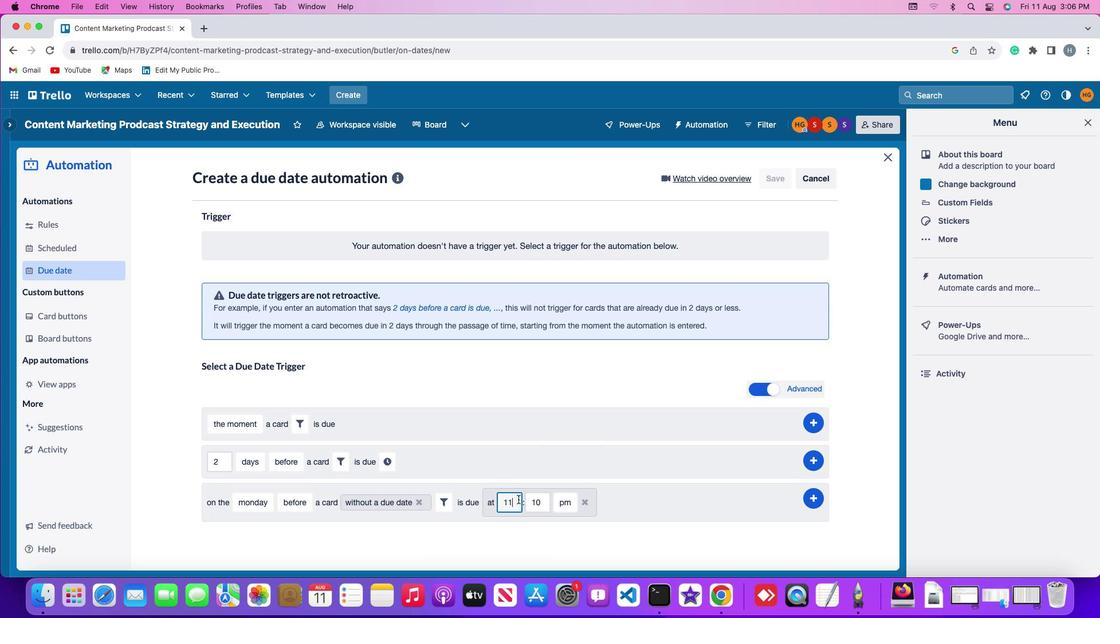 
Action: Mouse moved to (546, 504)
Screenshot: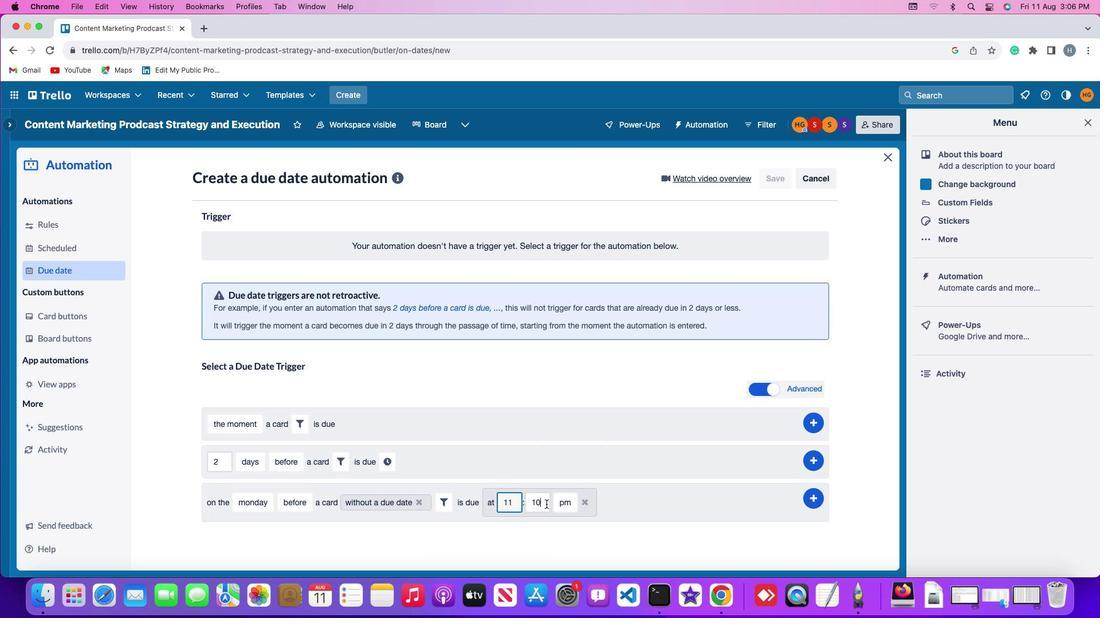 
Action: Mouse pressed left at (546, 504)
Screenshot: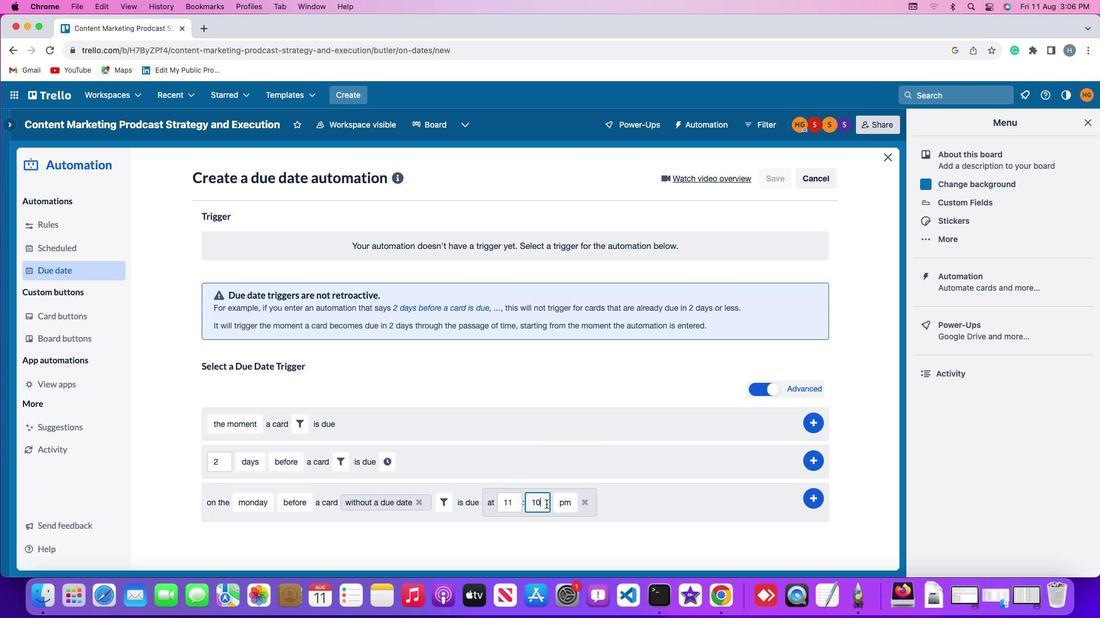 
Action: Key pressed Key.backspaceKey.backspace'0''0'
Screenshot: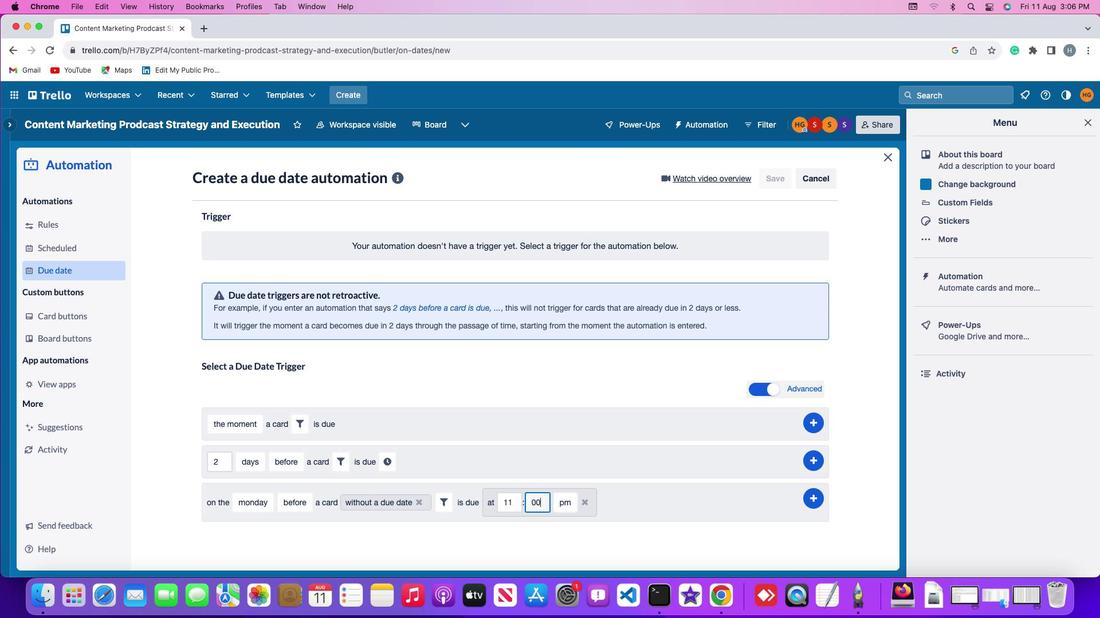 
Action: Mouse moved to (566, 504)
Screenshot: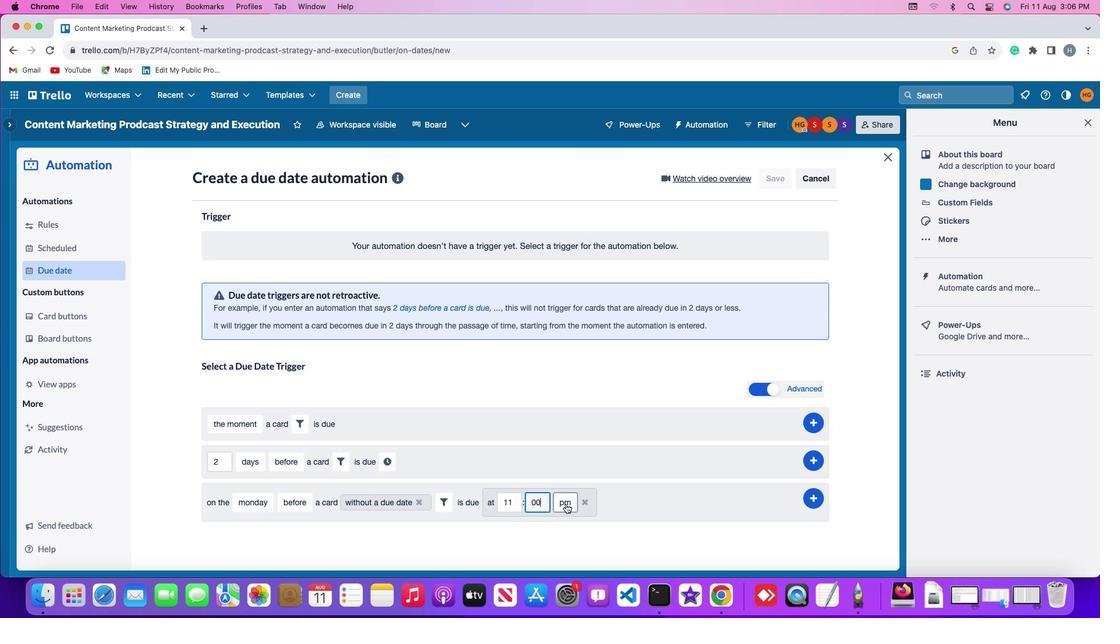 
Action: Mouse pressed left at (566, 504)
Screenshot: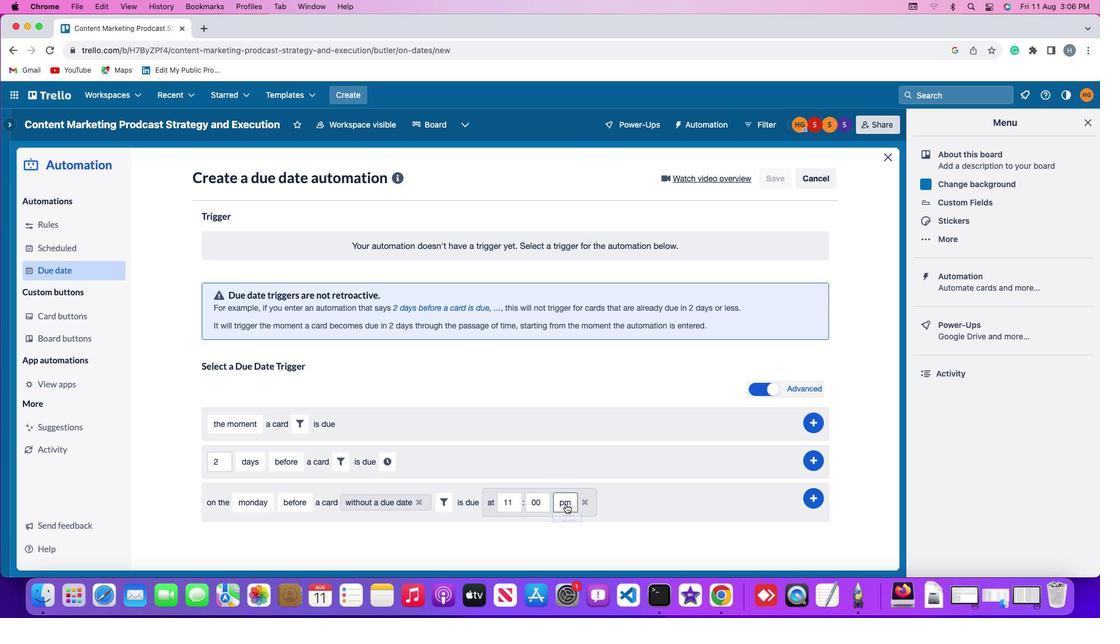 
Action: Mouse moved to (566, 523)
Screenshot: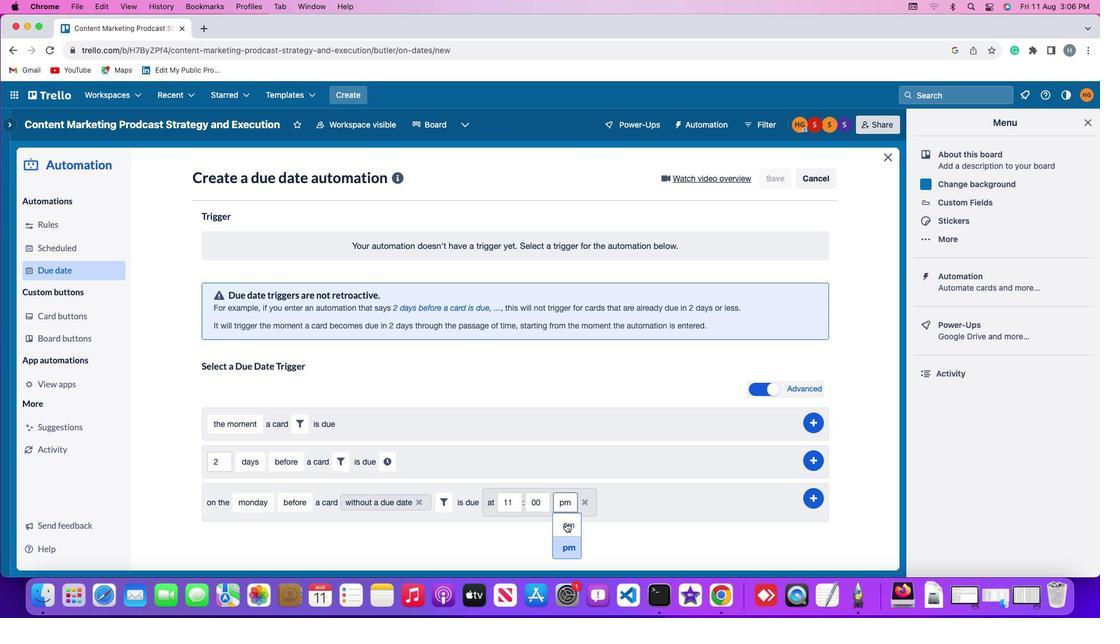 
Action: Mouse pressed left at (566, 523)
Screenshot: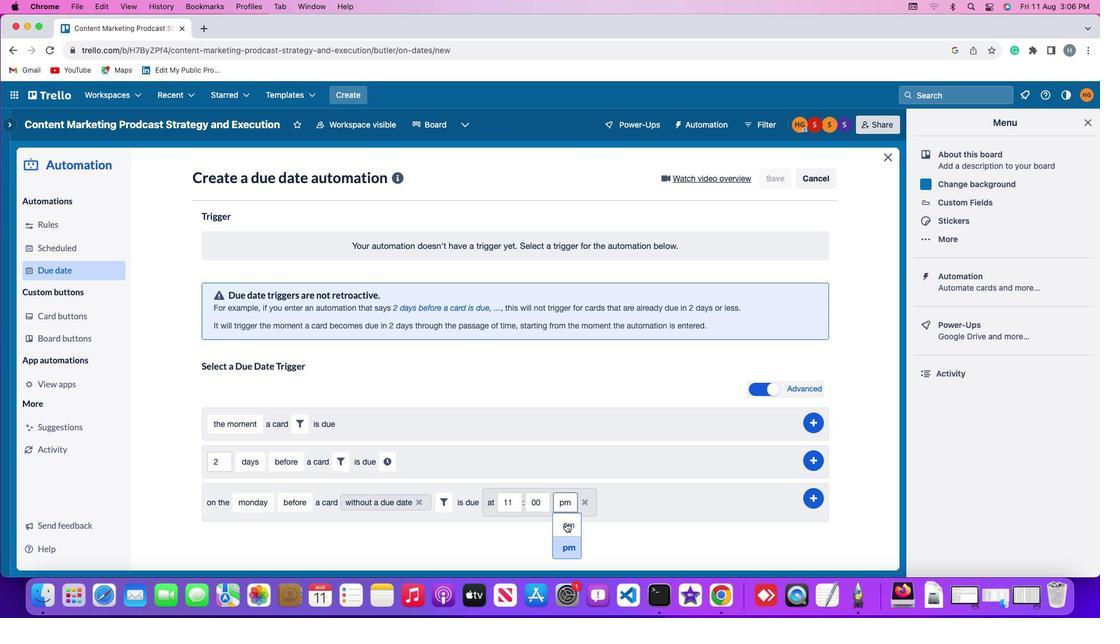 
Action: Mouse moved to (813, 496)
Screenshot: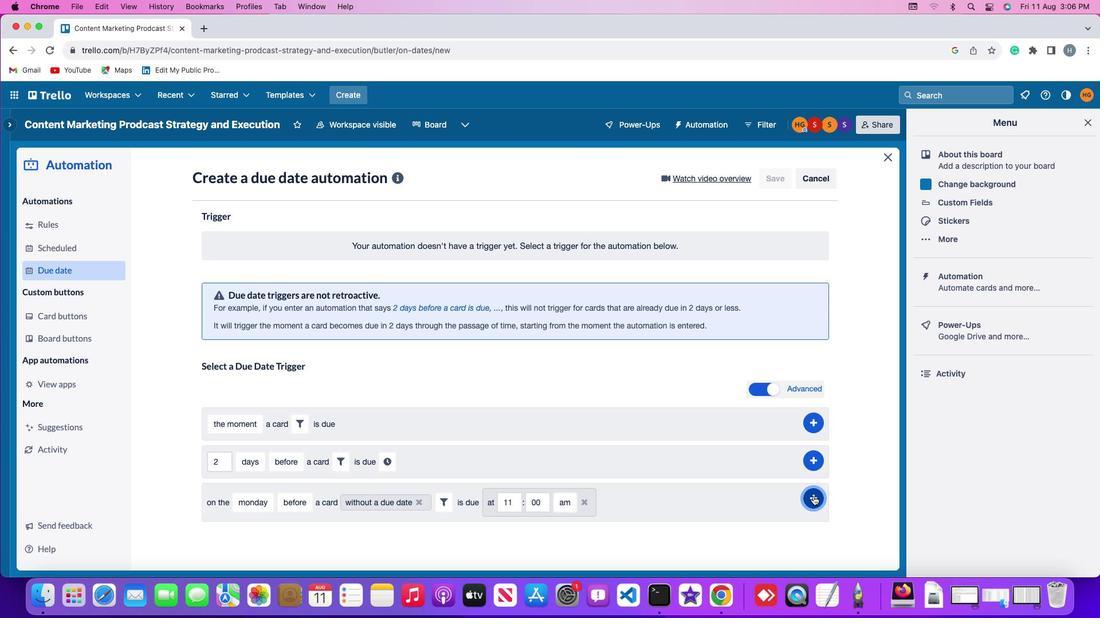 
Action: Mouse pressed left at (813, 496)
Screenshot: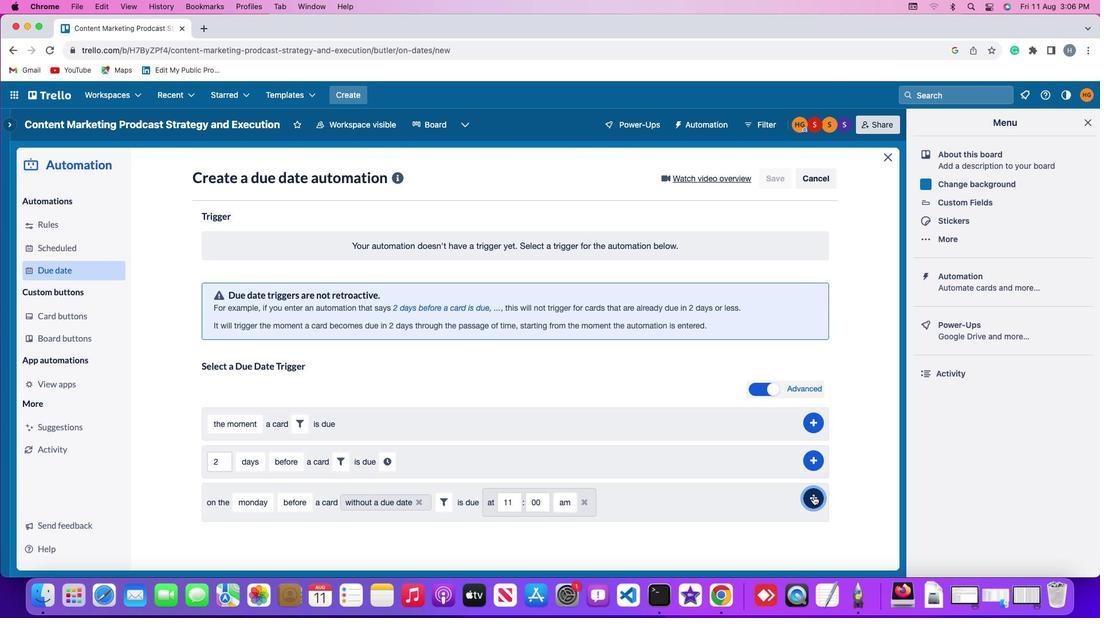 
Action: Mouse moved to (847, 398)
Screenshot: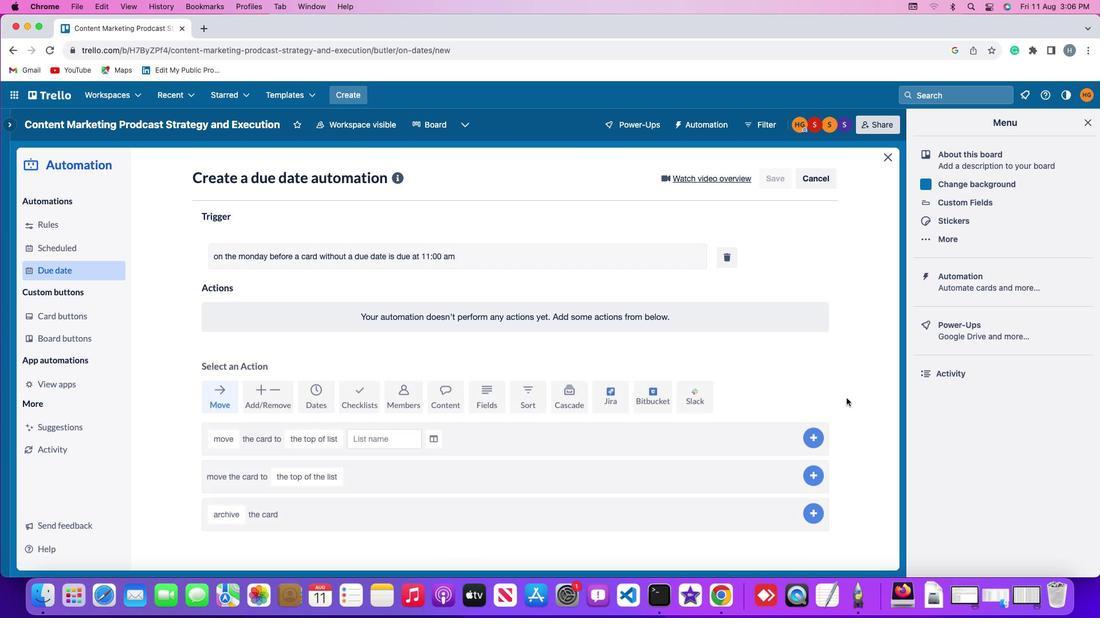 
